 Task: Search one way flight ticket for 1 adult, 6 children, 1 infant in seat and 1 infant on lap in business from Deadhorse: Deadhorse Airport(prudhoe Bay Airport) to Greensboro: Piedmont Triad International Airport on 5-1-2023. Choice of flights is Westjet. Number of bags: 8 checked bags. Price is upto 85000. Outbound departure time preference is 12:30. Return departure time preference is 16:45.
Action: Mouse moved to (185, 155)
Screenshot: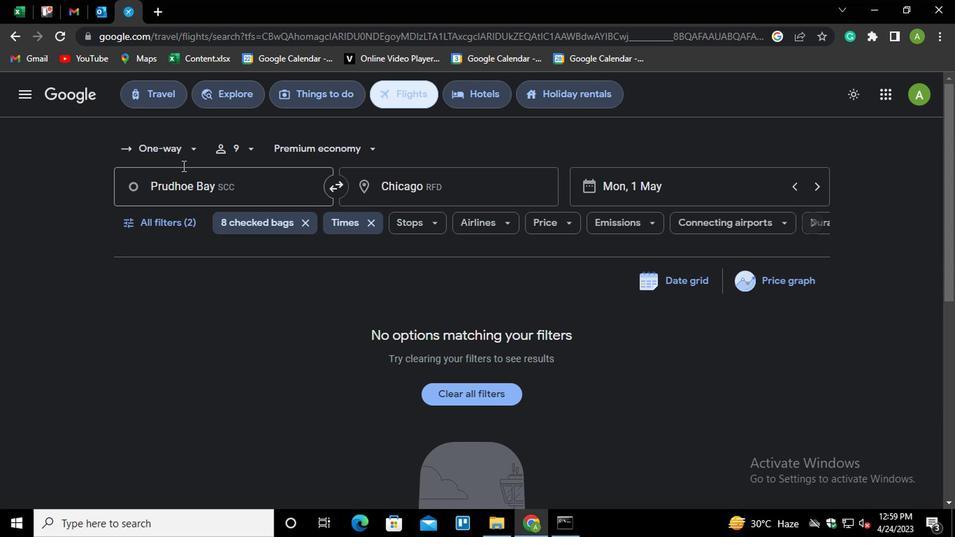 
Action: Mouse pressed left at (185, 155)
Screenshot: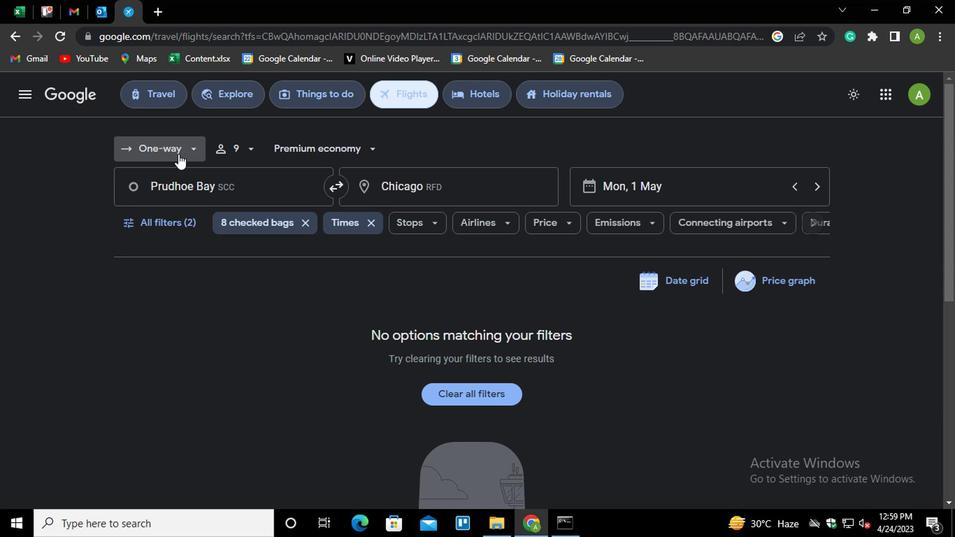 
Action: Mouse moved to (191, 209)
Screenshot: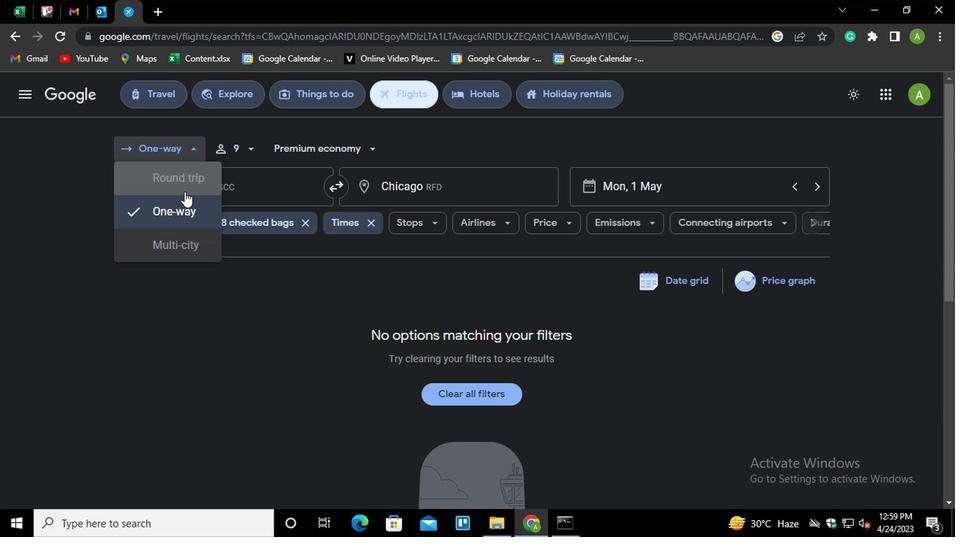 
Action: Mouse pressed left at (191, 209)
Screenshot: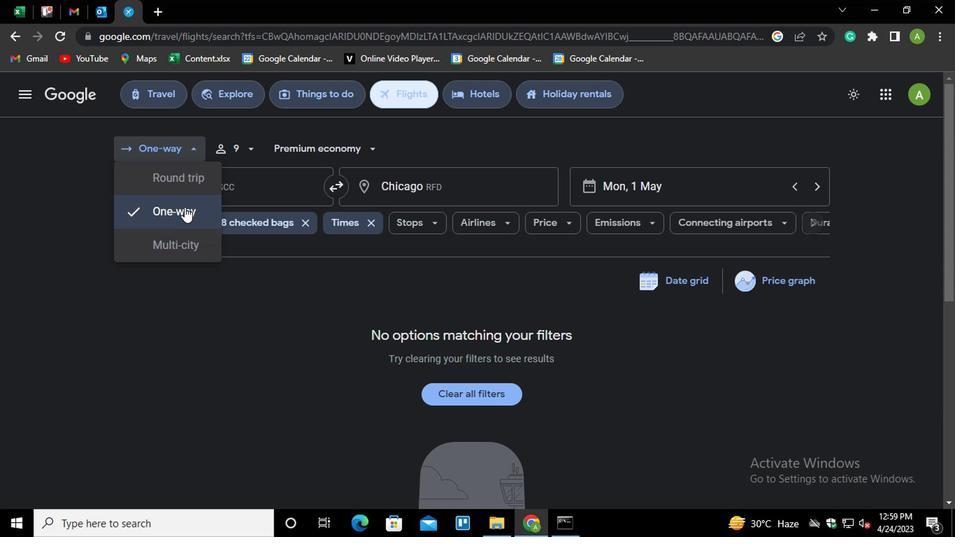 
Action: Mouse moved to (248, 146)
Screenshot: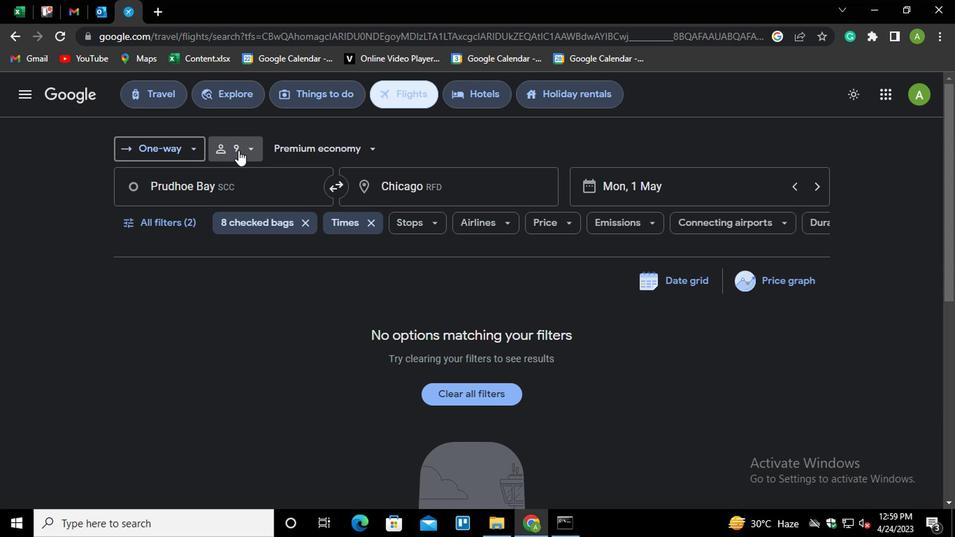 
Action: Mouse pressed left at (248, 146)
Screenshot: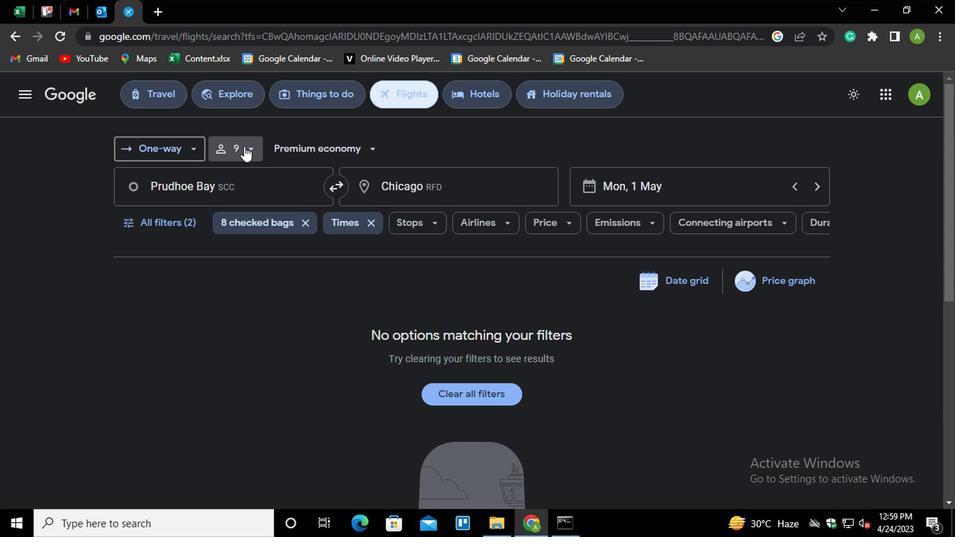 
Action: Mouse moved to (306, 185)
Screenshot: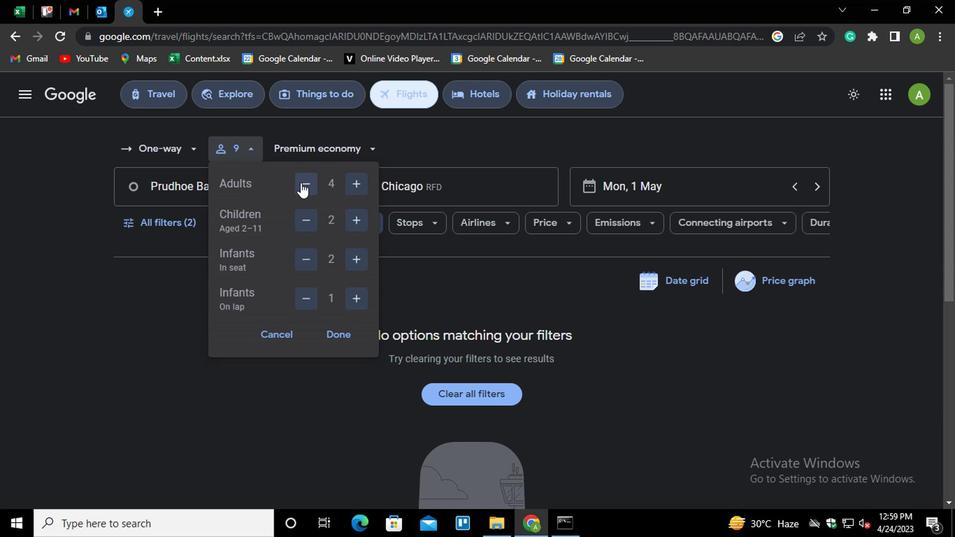 
Action: Mouse pressed left at (306, 185)
Screenshot: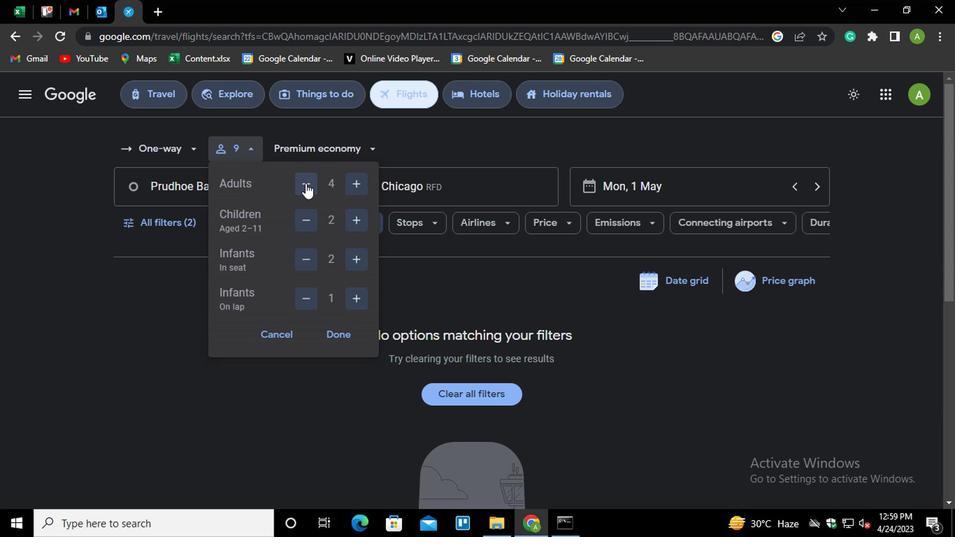 
Action: Mouse pressed left at (306, 185)
Screenshot: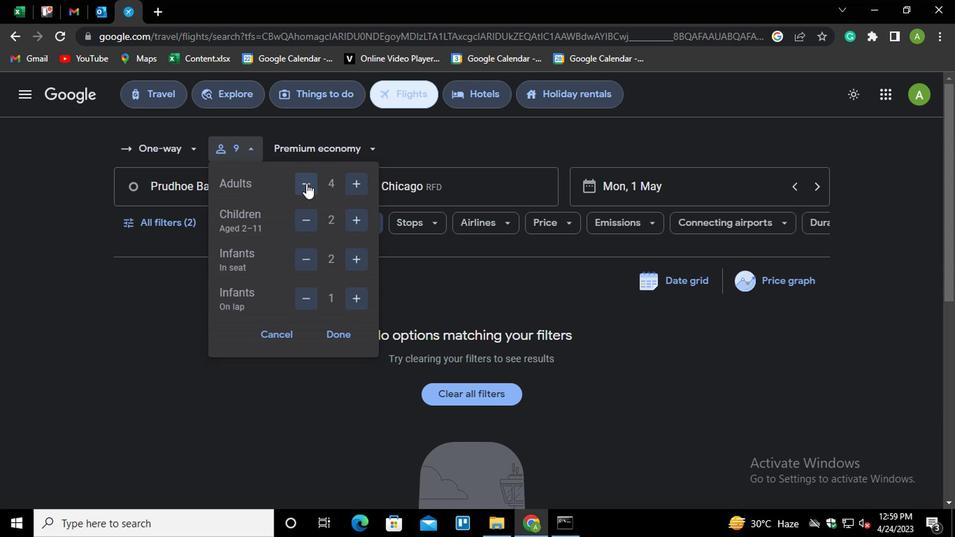 
Action: Mouse moved to (307, 185)
Screenshot: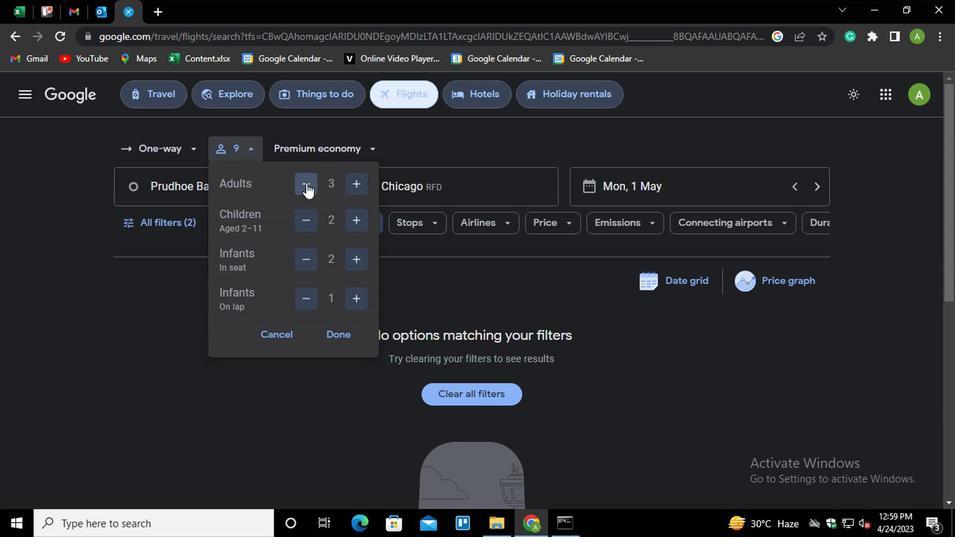 
Action: Mouse pressed left at (307, 185)
Screenshot: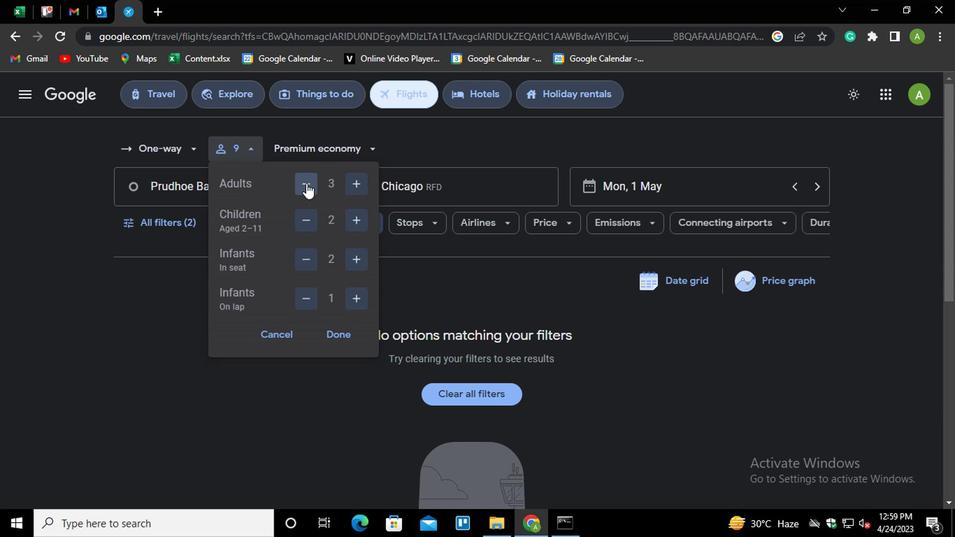 
Action: Mouse moved to (350, 220)
Screenshot: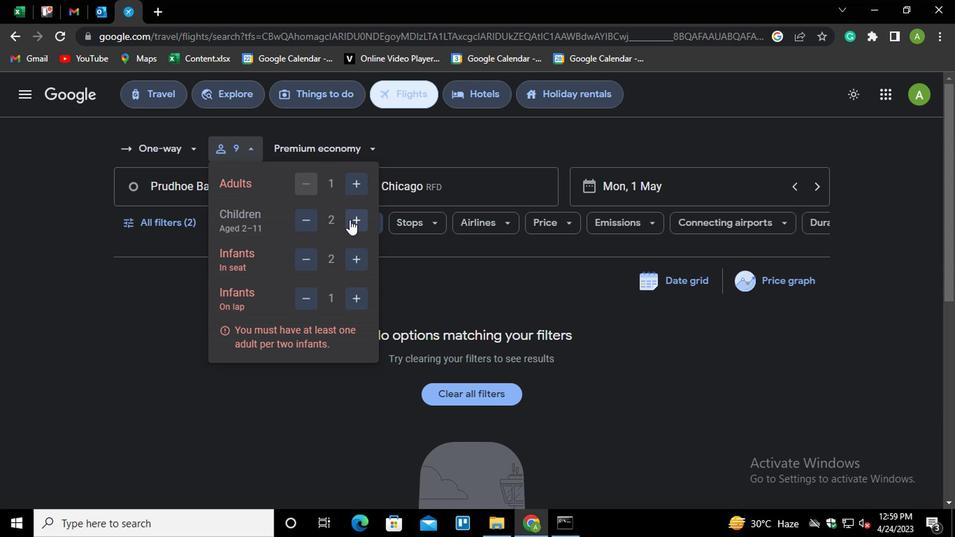 
Action: Mouse pressed left at (350, 220)
Screenshot: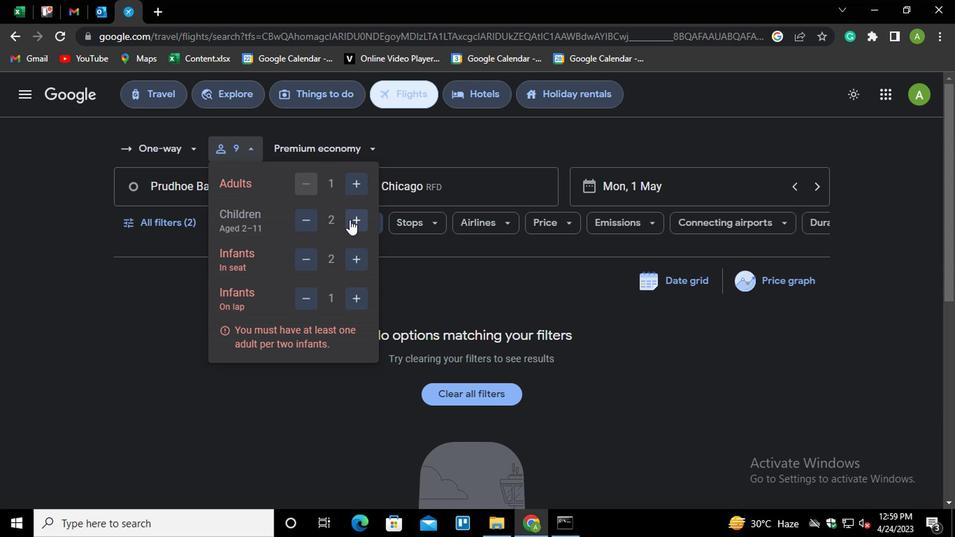 
Action: Mouse pressed left at (350, 220)
Screenshot: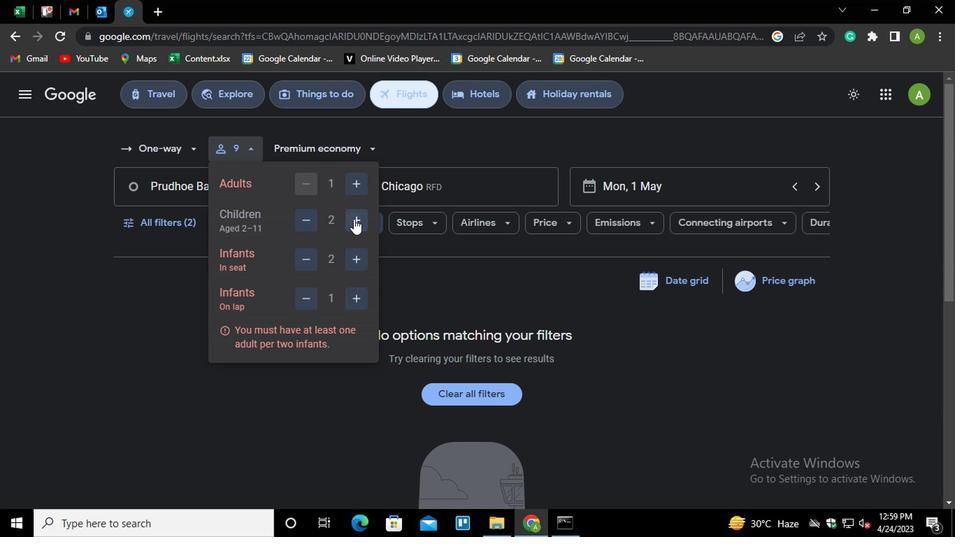 
Action: Mouse pressed left at (350, 220)
Screenshot: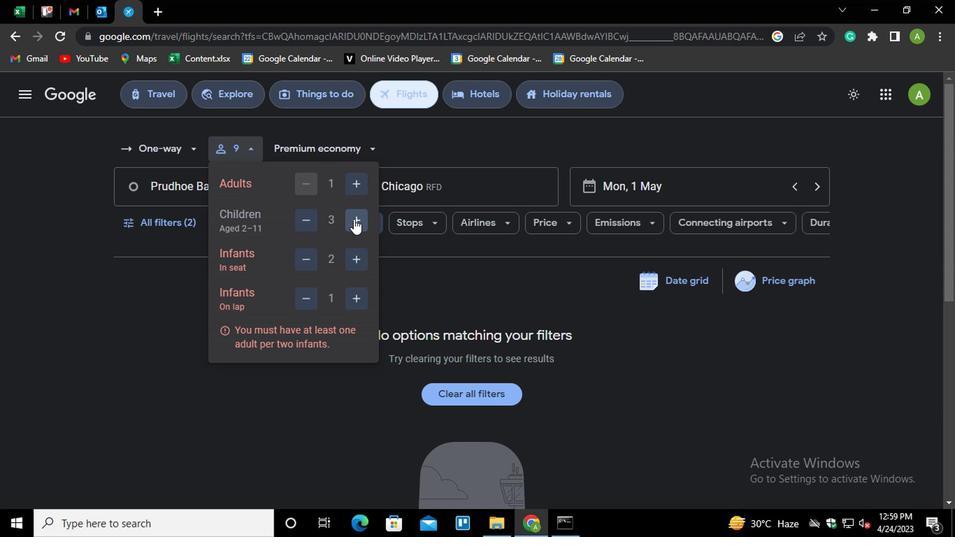 
Action: Mouse pressed left at (350, 220)
Screenshot: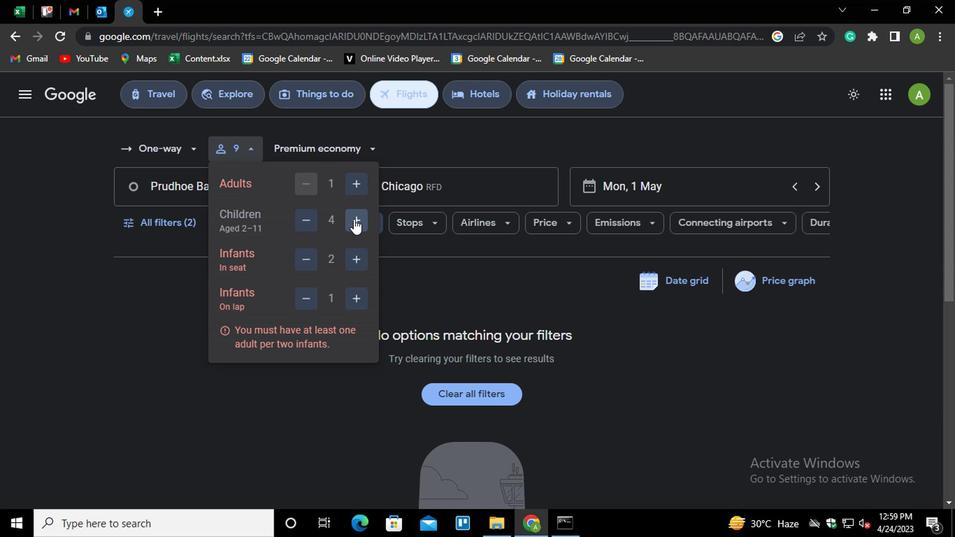 
Action: Mouse moved to (304, 265)
Screenshot: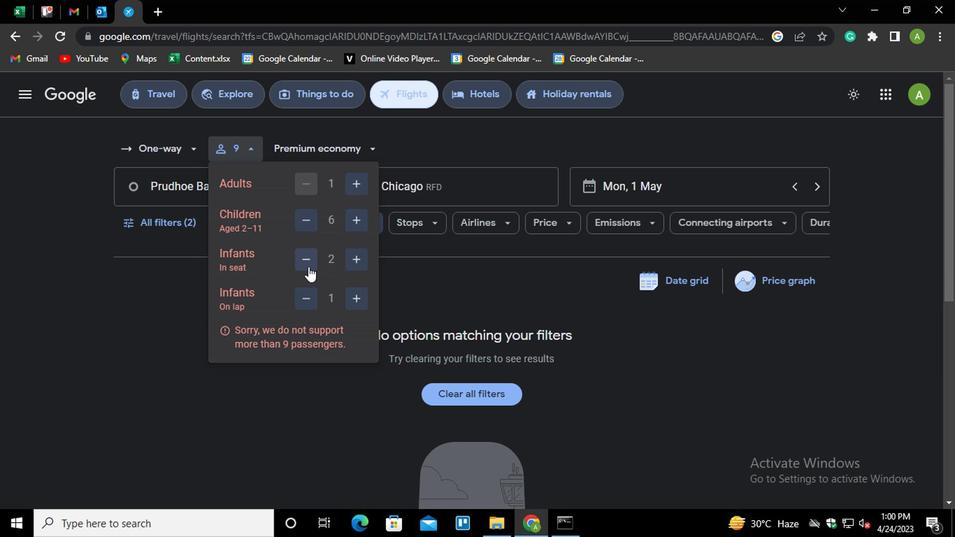 
Action: Mouse pressed left at (304, 265)
Screenshot: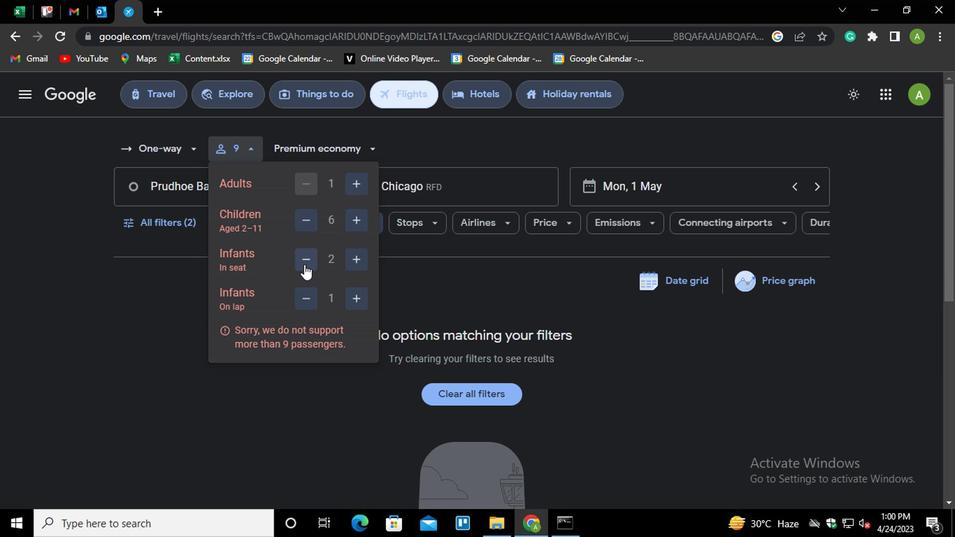 
Action: Mouse moved to (343, 340)
Screenshot: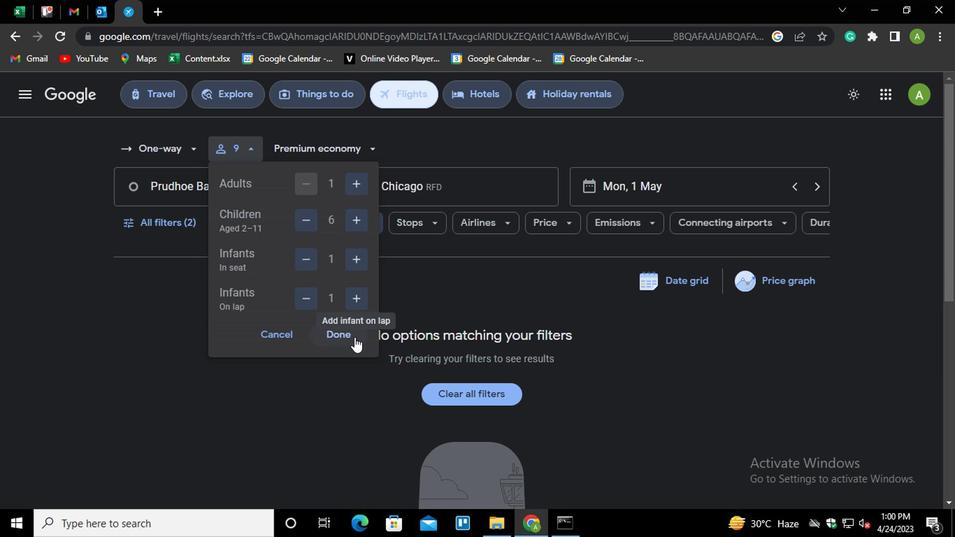 
Action: Mouse pressed left at (343, 340)
Screenshot: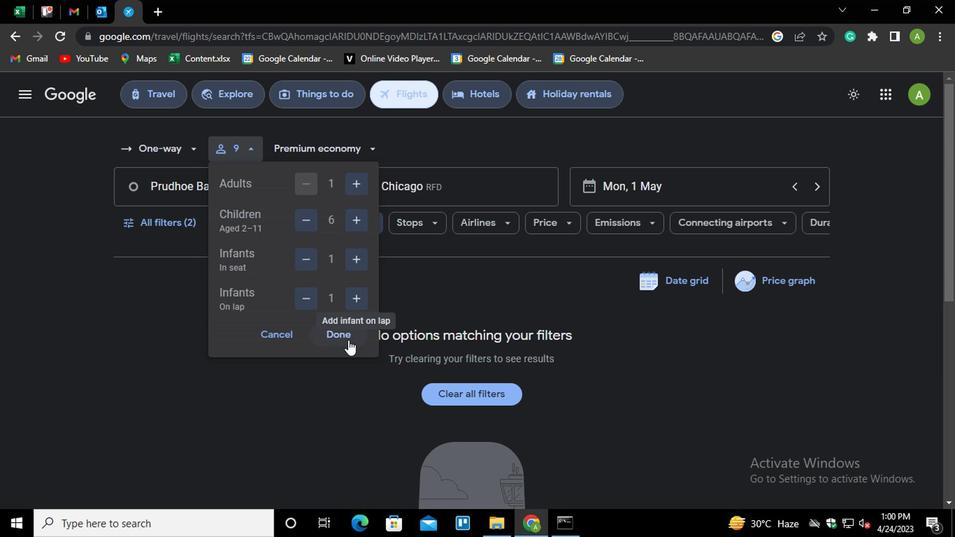 
Action: Mouse moved to (332, 149)
Screenshot: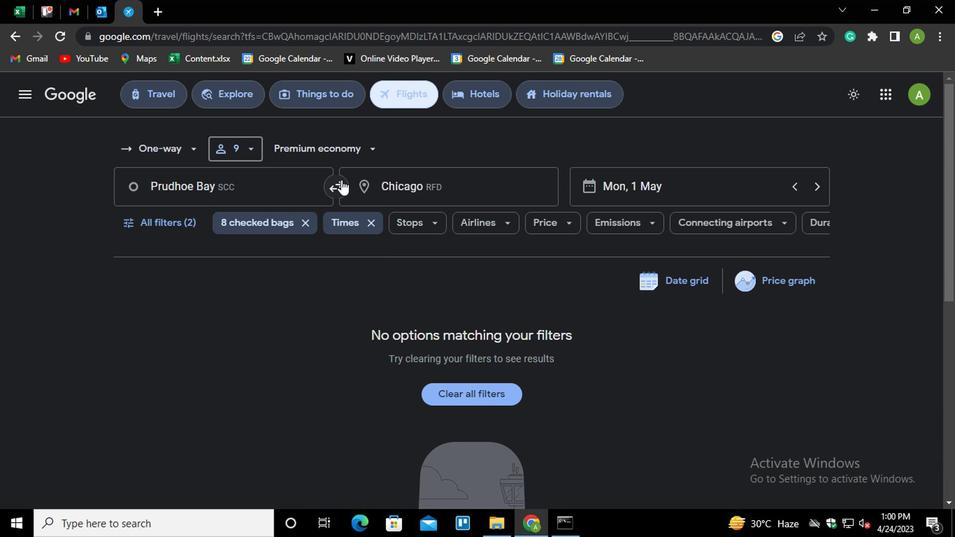 
Action: Mouse pressed left at (332, 149)
Screenshot: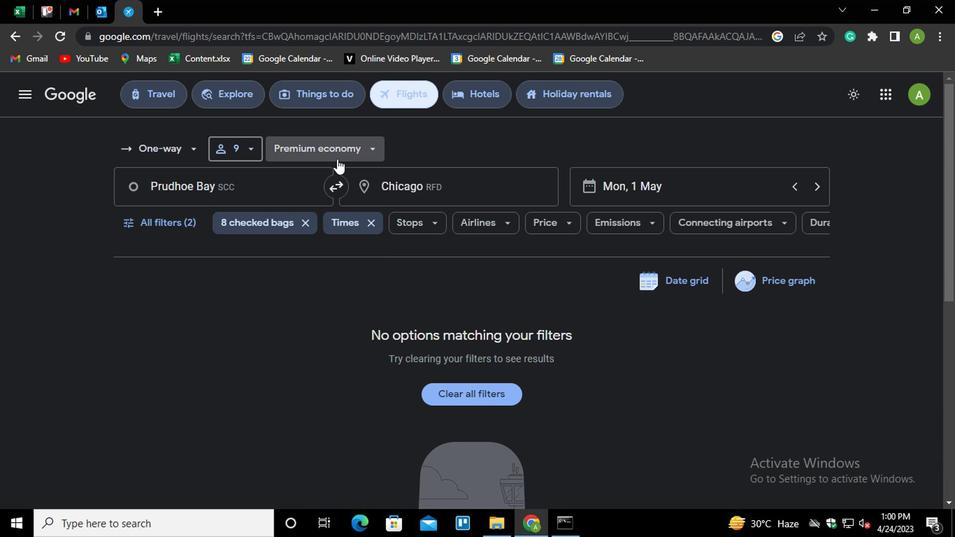 
Action: Mouse moved to (337, 181)
Screenshot: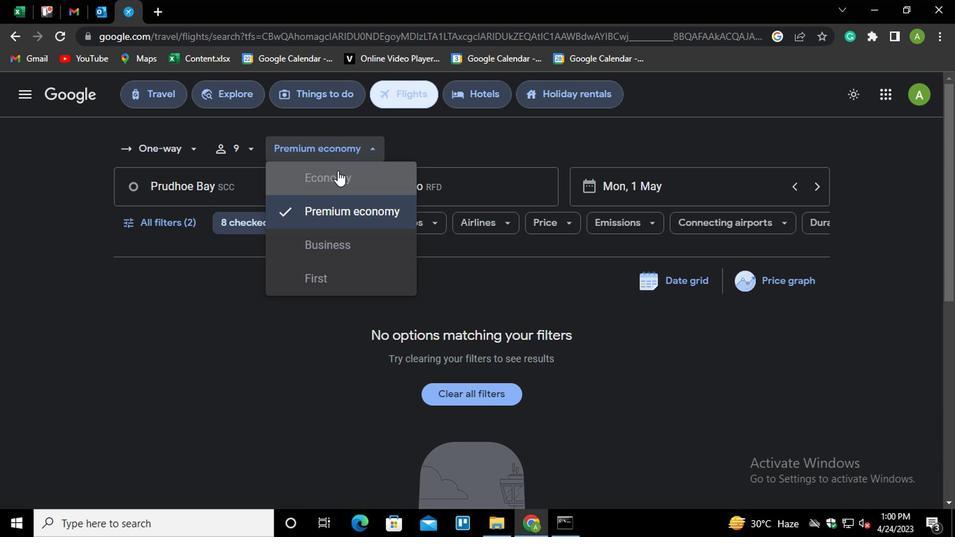 
Action: Mouse pressed left at (337, 181)
Screenshot: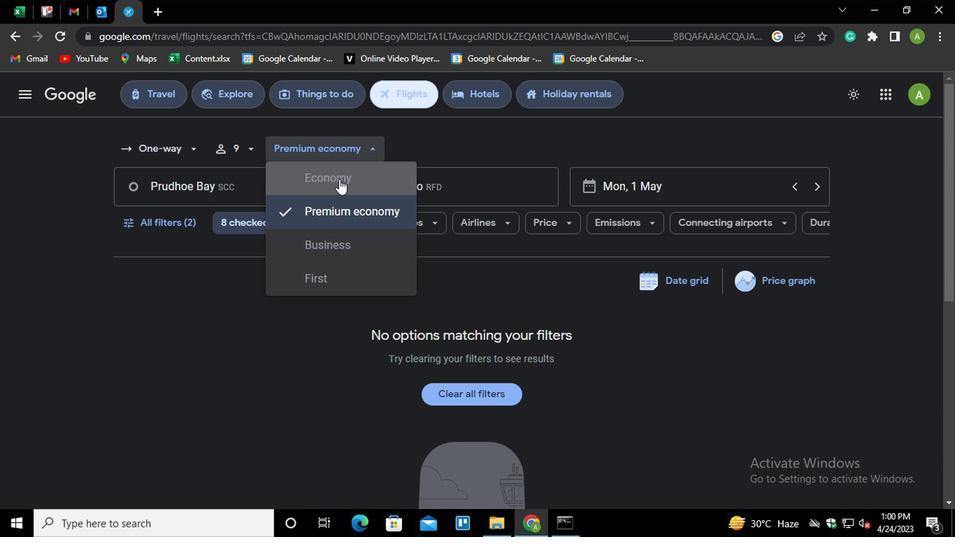
Action: Mouse moved to (329, 149)
Screenshot: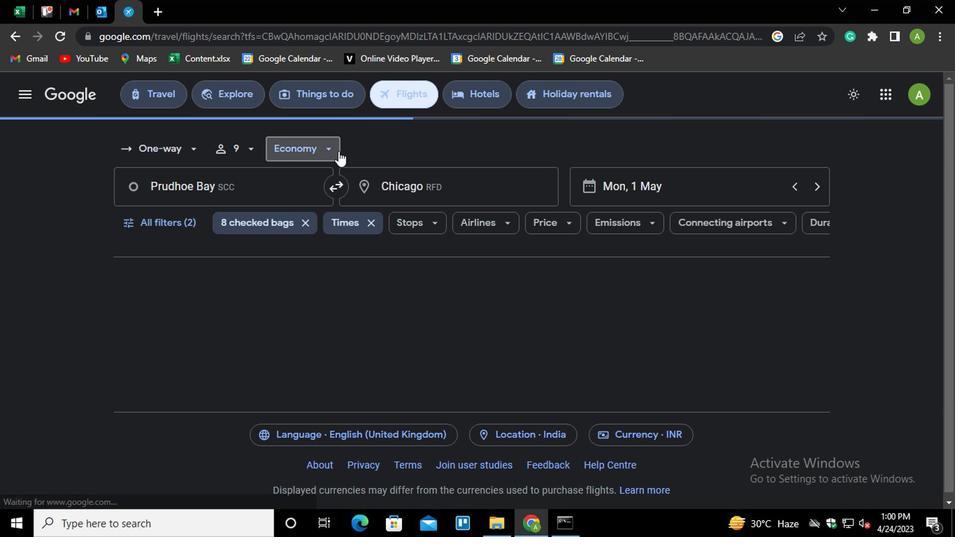 
Action: Mouse pressed left at (329, 149)
Screenshot: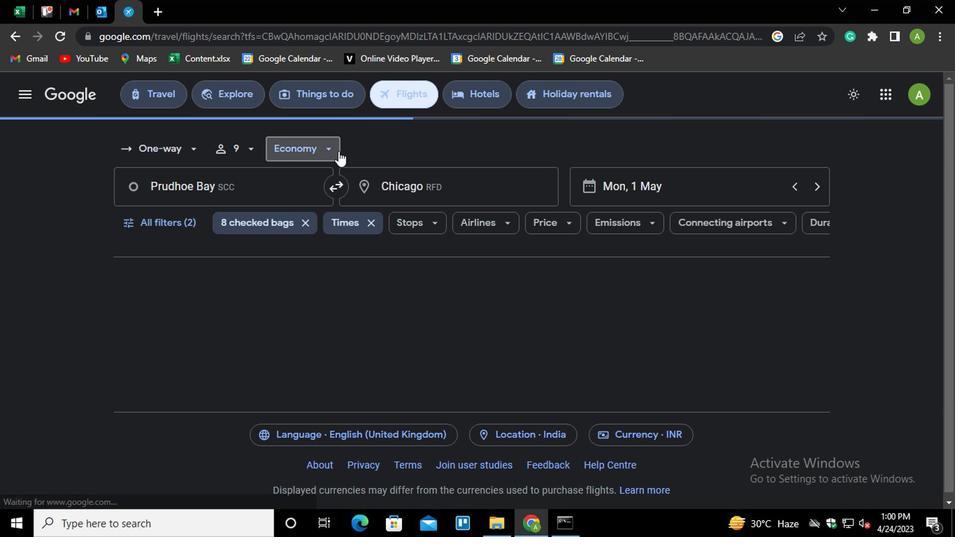 
Action: Mouse moved to (332, 241)
Screenshot: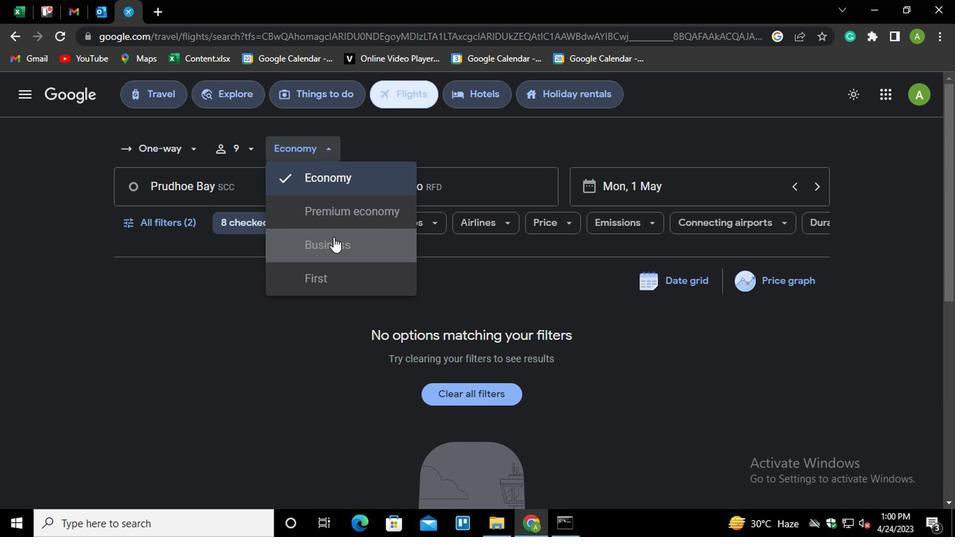 
Action: Mouse pressed left at (332, 241)
Screenshot: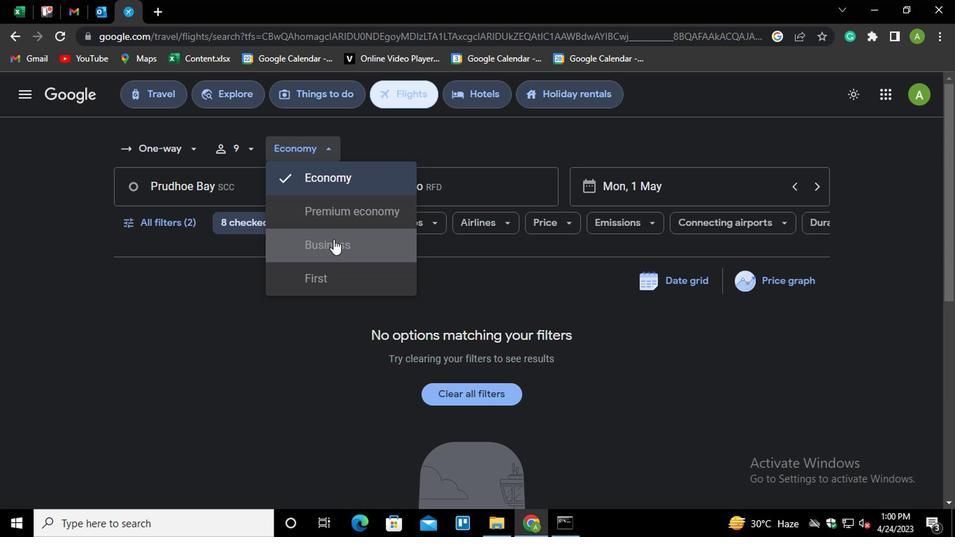 
Action: Mouse moved to (417, 195)
Screenshot: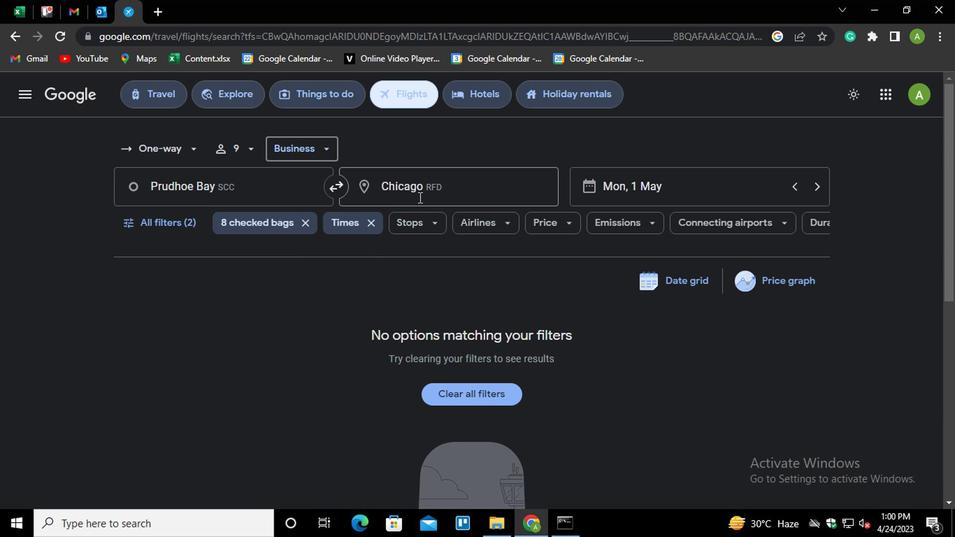 
Action: Mouse pressed left at (417, 195)
Screenshot: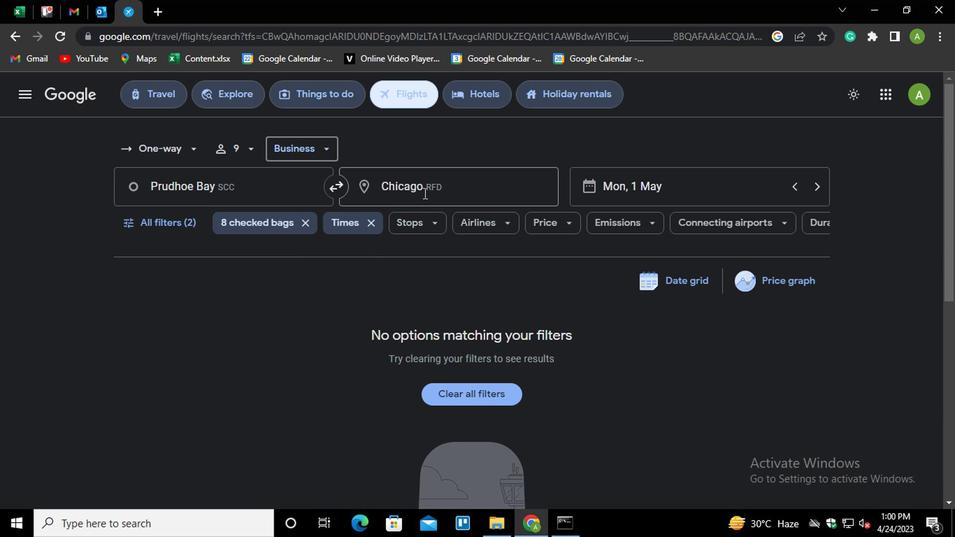 
Action: Key pressed <Key.shift>GREENS<Key.down><Key.down><Key.enter>
Screenshot: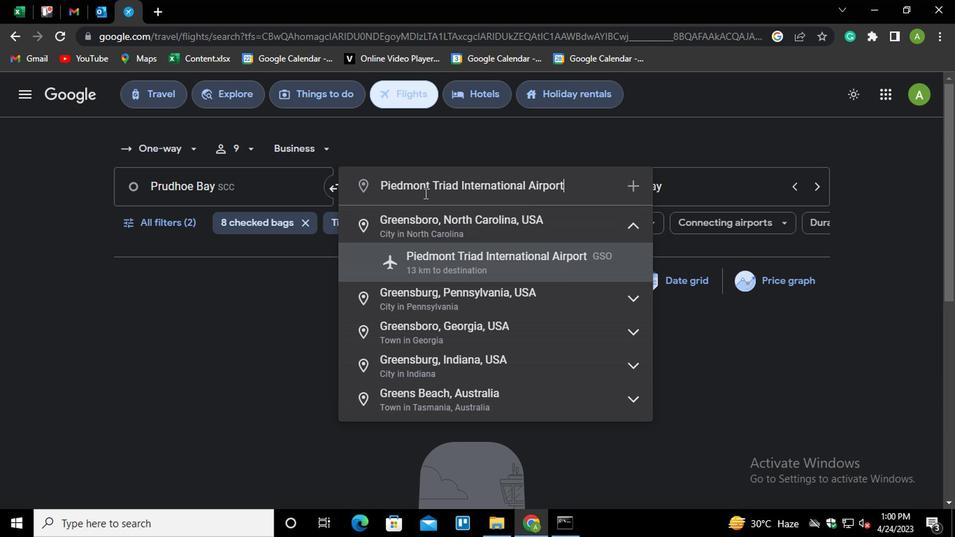 
Action: Mouse moved to (146, 226)
Screenshot: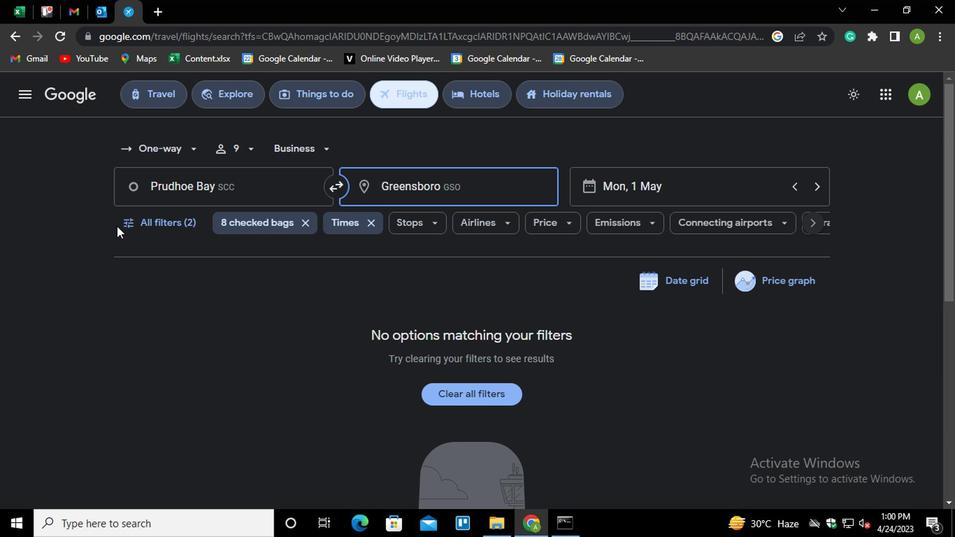 
Action: Mouse pressed left at (146, 226)
Screenshot: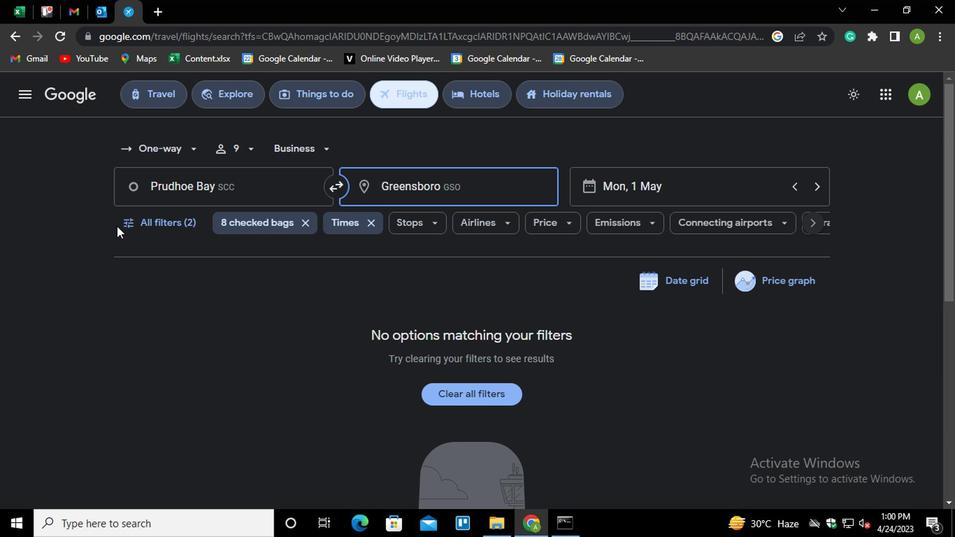 
Action: Mouse moved to (328, 494)
Screenshot: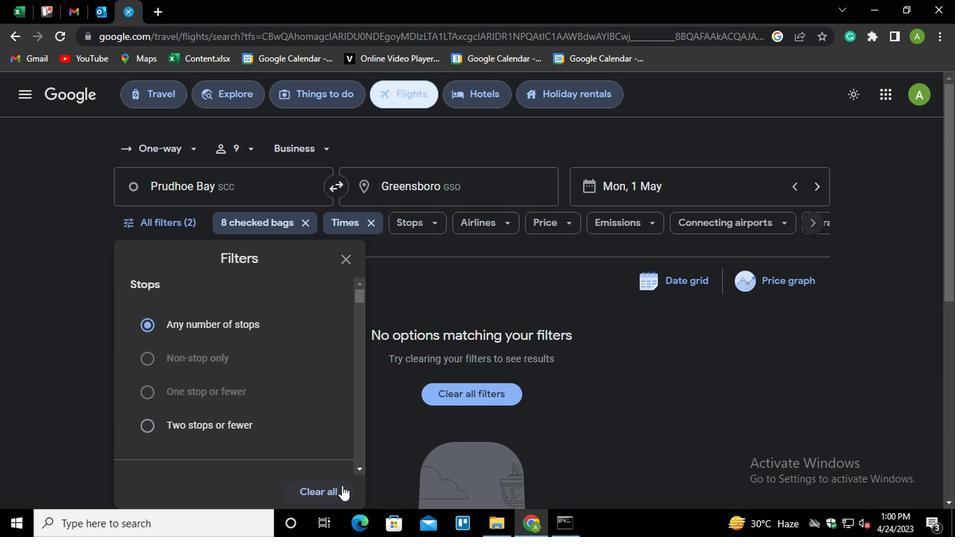 
Action: Mouse pressed left at (328, 494)
Screenshot: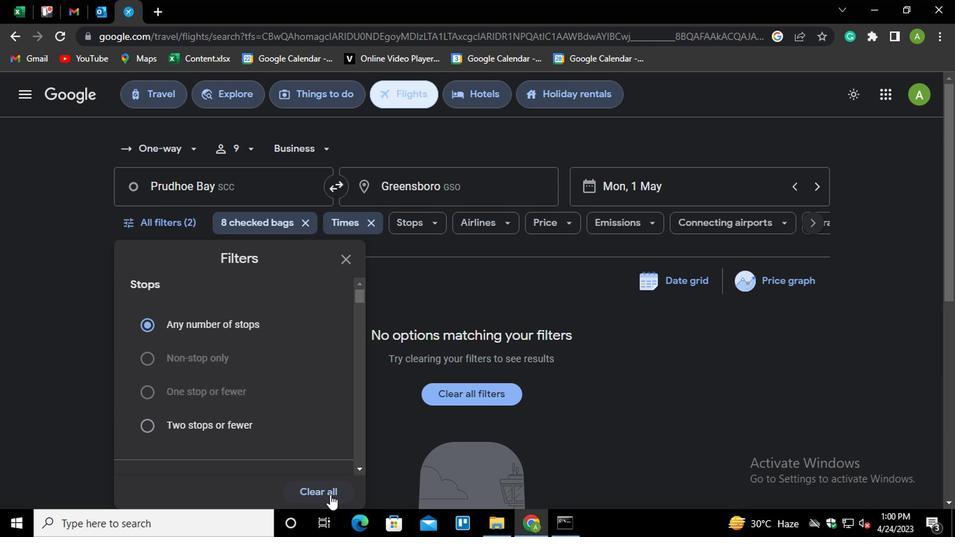 
Action: Mouse moved to (306, 401)
Screenshot: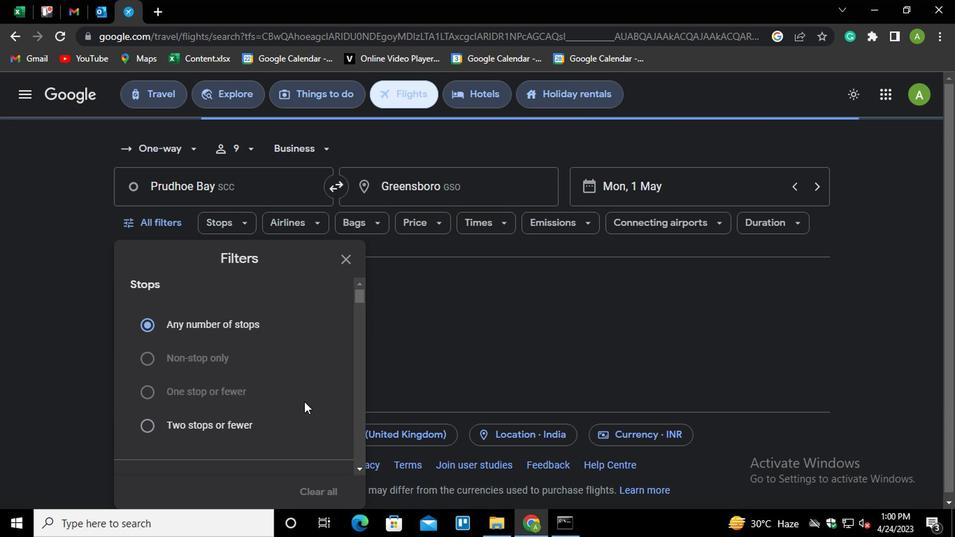 
Action: Mouse scrolled (306, 400) with delta (0, 0)
Screenshot: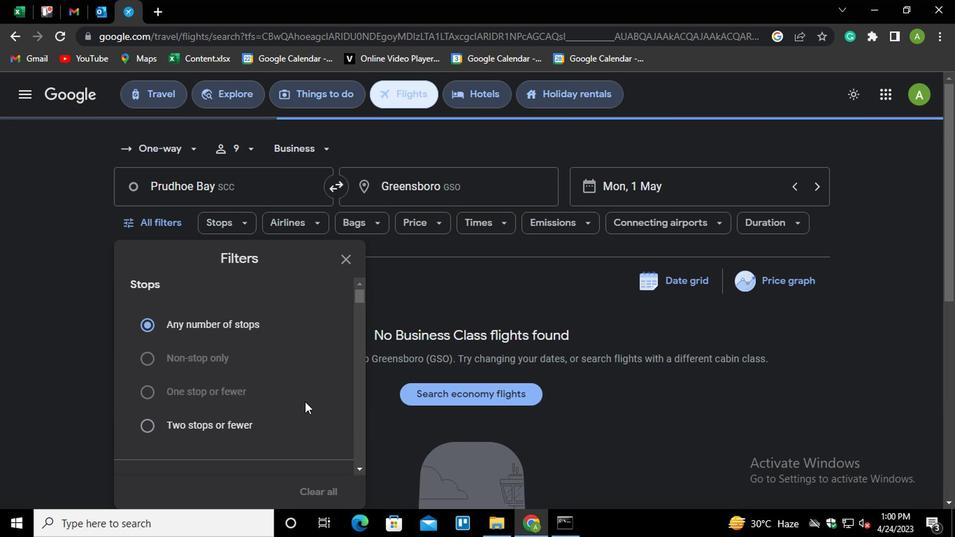 
Action: Mouse scrolled (306, 400) with delta (0, 0)
Screenshot: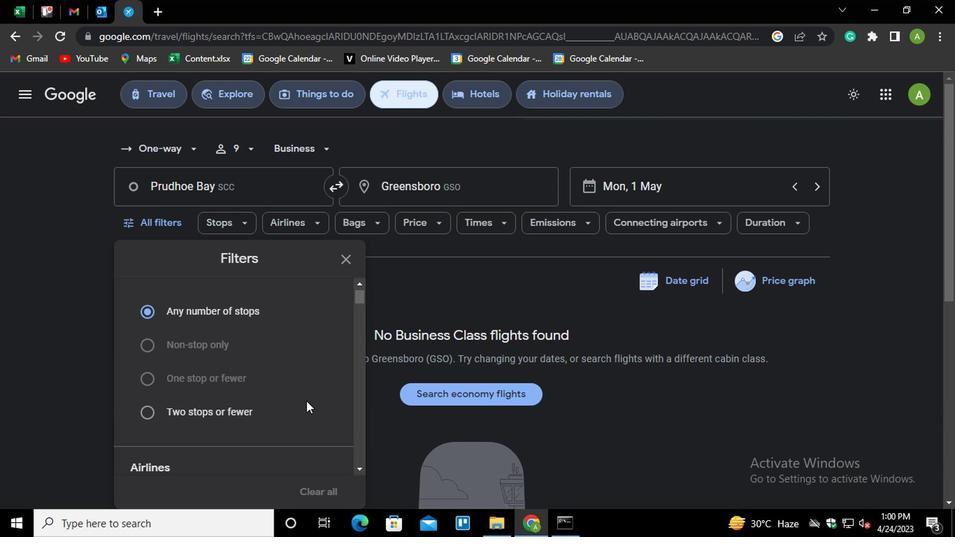 
Action: Mouse moved to (319, 380)
Screenshot: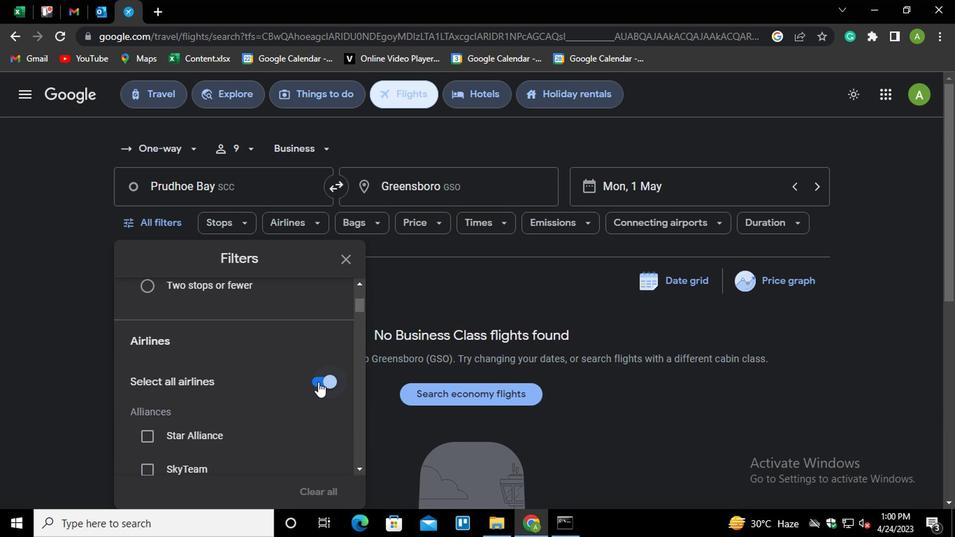 
Action: Mouse pressed left at (319, 380)
Screenshot: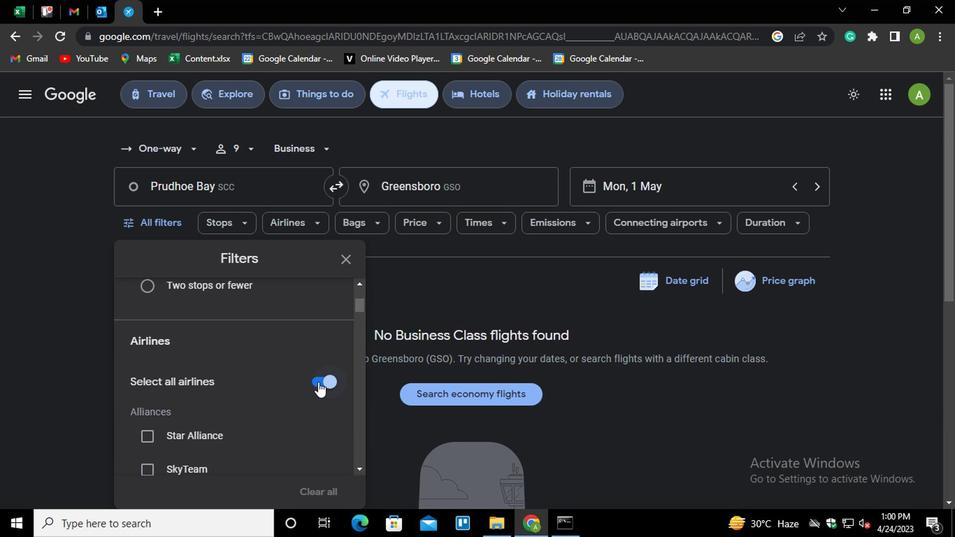 
Action: Mouse moved to (266, 401)
Screenshot: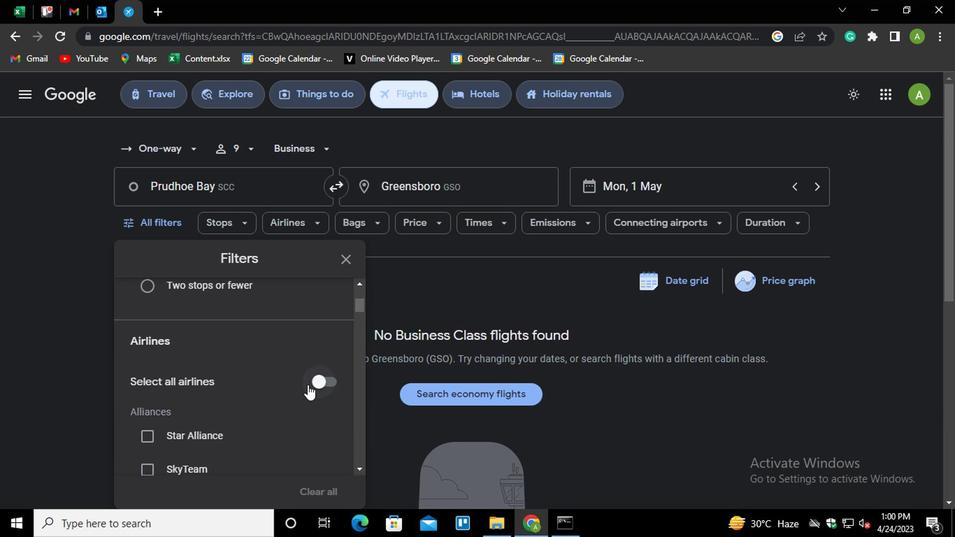 
Action: Mouse scrolled (266, 400) with delta (0, 0)
Screenshot: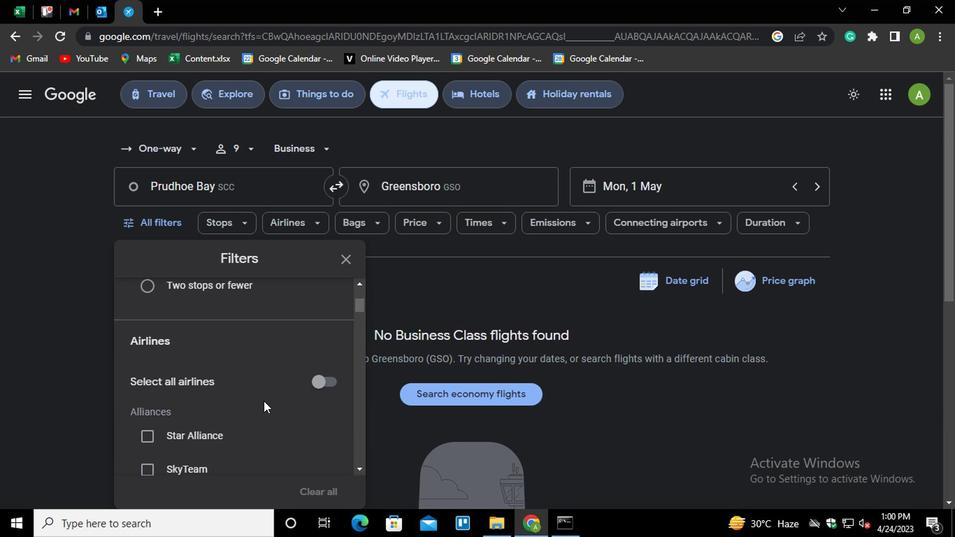 
Action: Mouse scrolled (266, 400) with delta (0, 0)
Screenshot: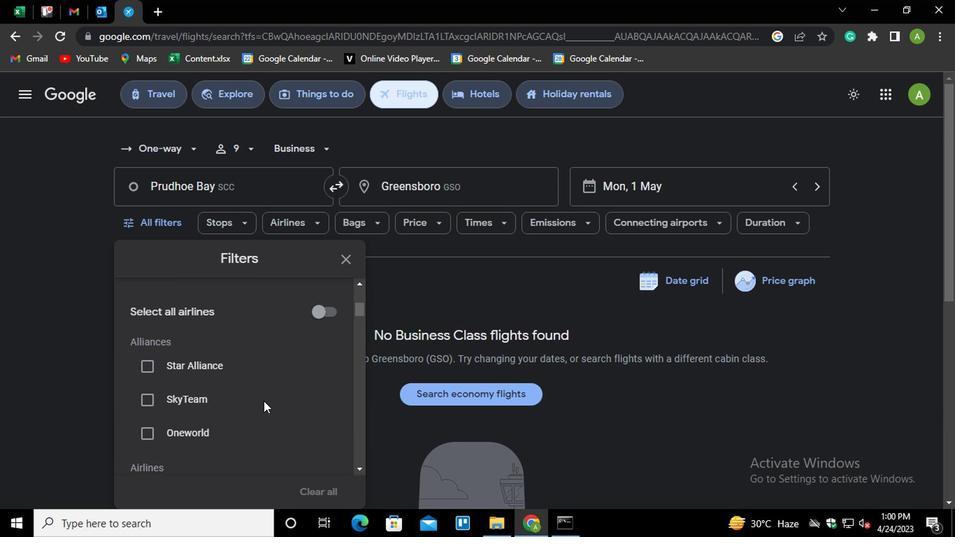 
Action: Mouse scrolled (266, 400) with delta (0, 0)
Screenshot: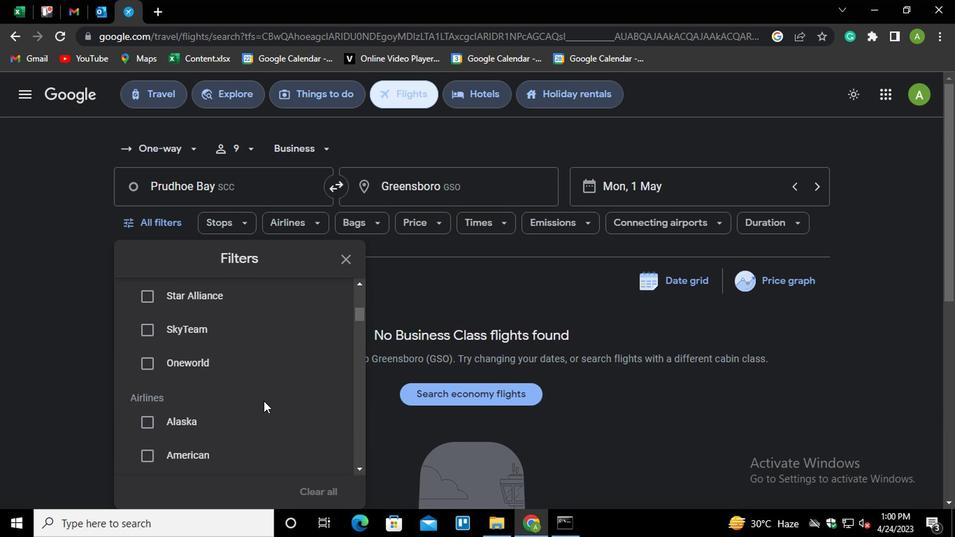 
Action: Mouse scrolled (266, 400) with delta (0, 0)
Screenshot: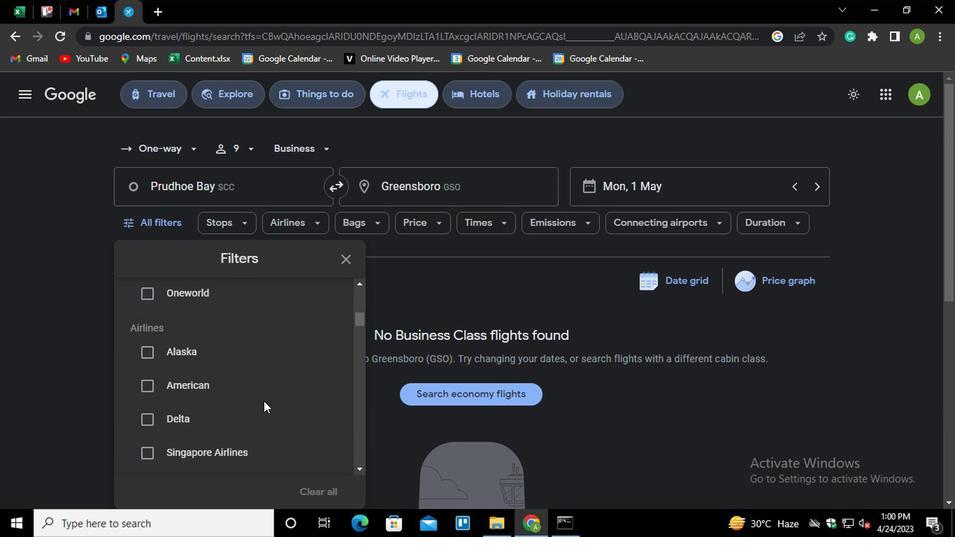 
Action: Mouse scrolled (266, 400) with delta (0, 0)
Screenshot: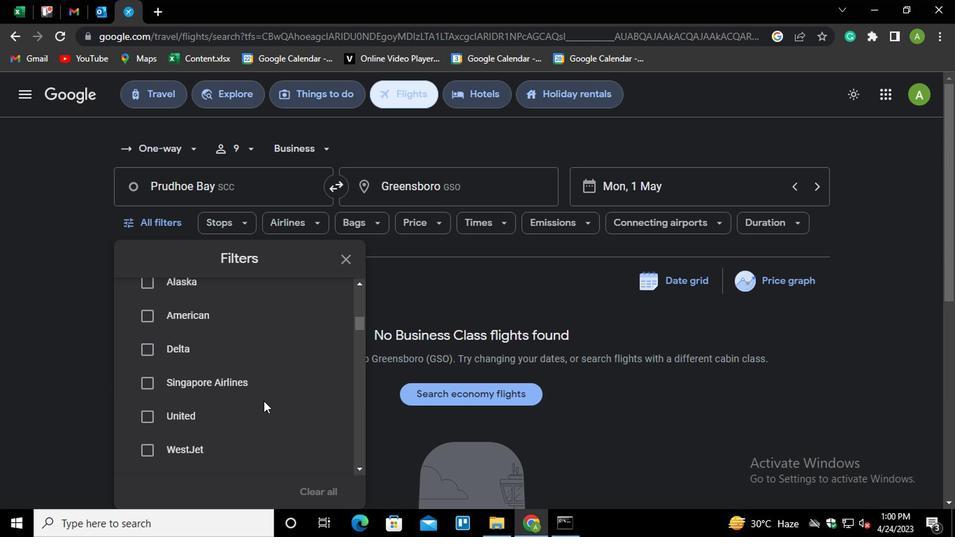 
Action: Mouse moved to (304, 376)
Screenshot: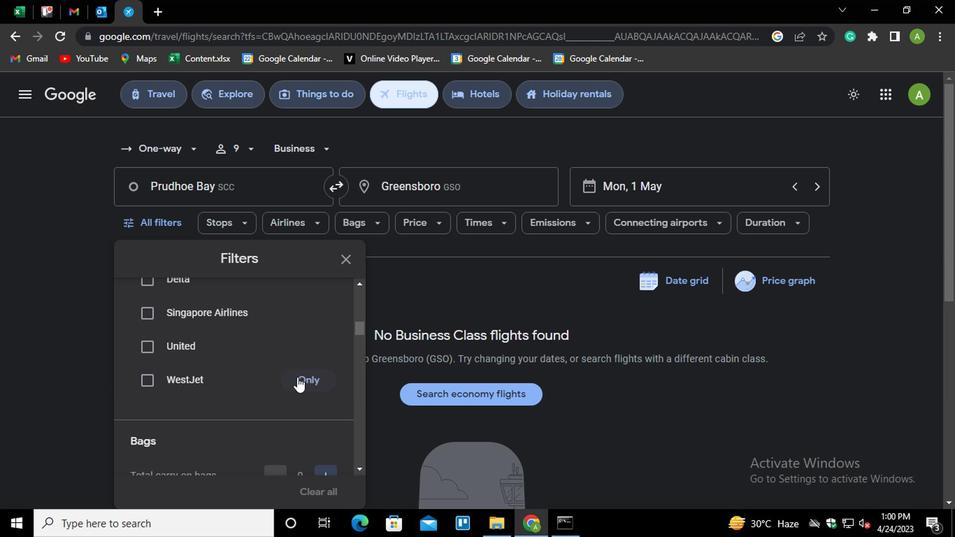 
Action: Mouse pressed left at (304, 376)
Screenshot: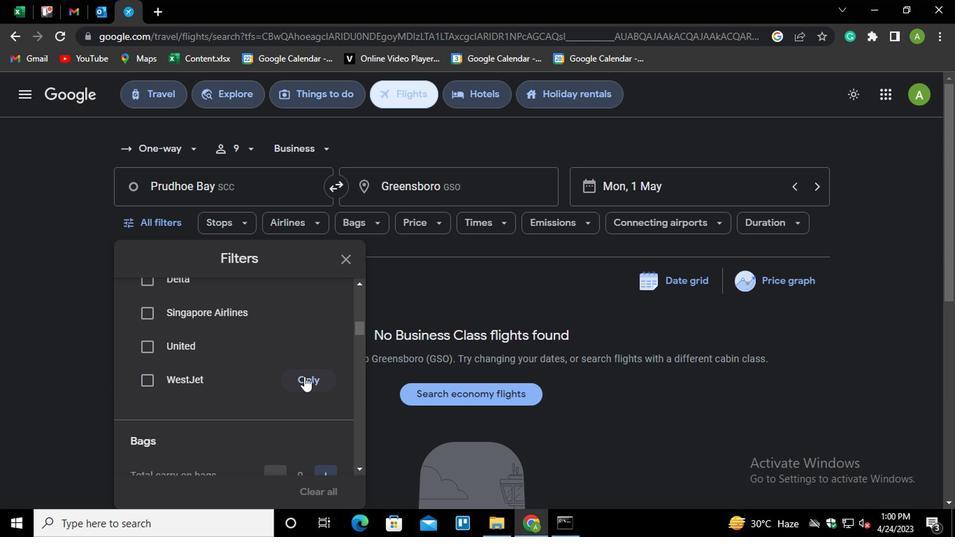 
Action: Mouse moved to (277, 394)
Screenshot: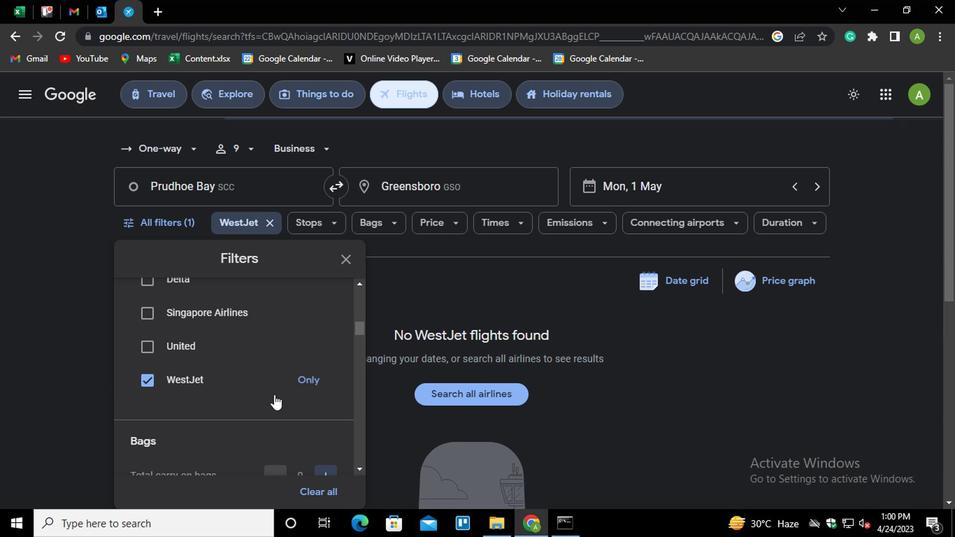 
Action: Mouse scrolled (277, 394) with delta (0, 0)
Screenshot: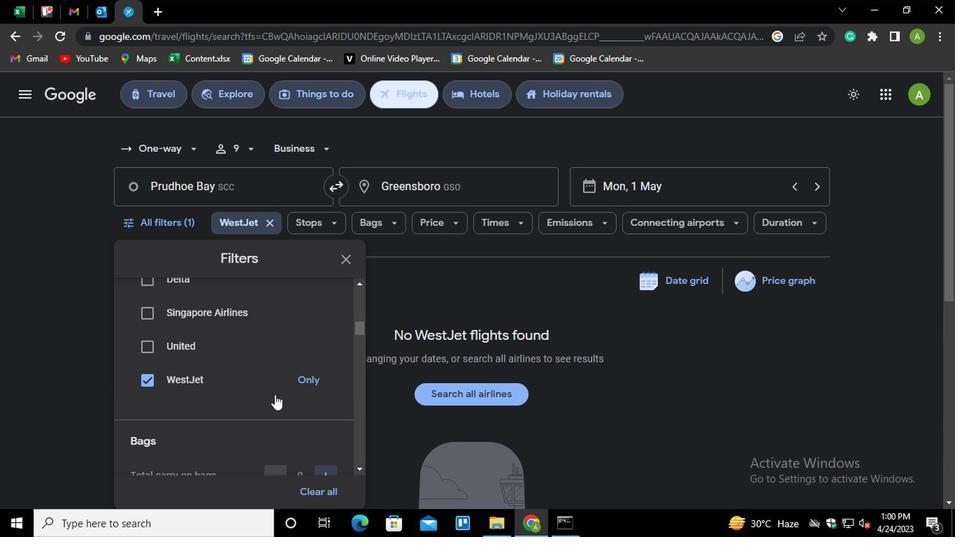 
Action: Mouse scrolled (277, 394) with delta (0, 0)
Screenshot: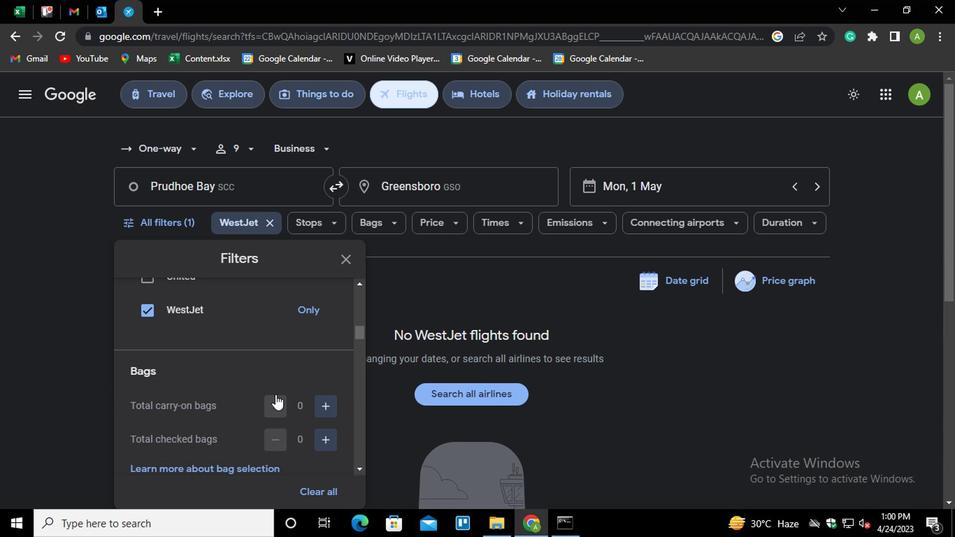 
Action: Mouse moved to (321, 370)
Screenshot: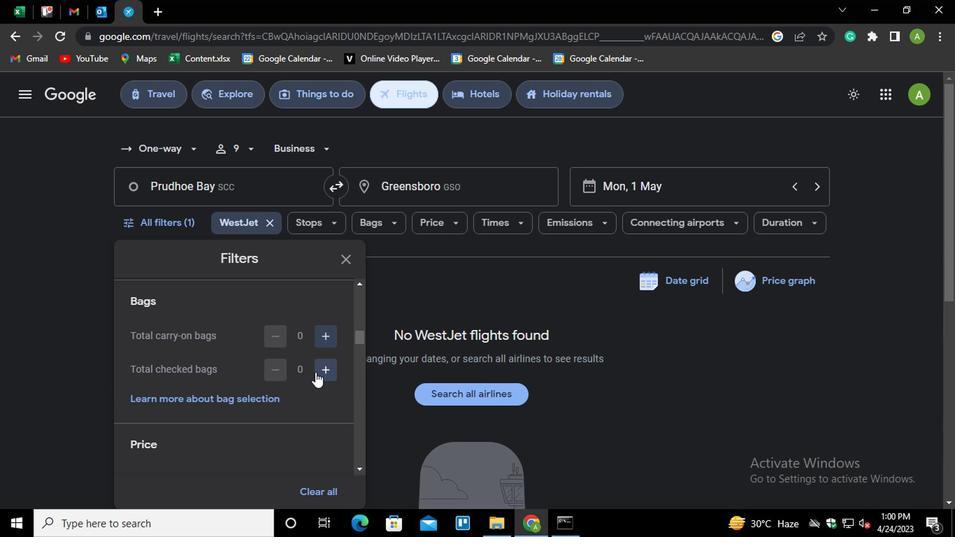 
Action: Mouse pressed left at (321, 370)
Screenshot: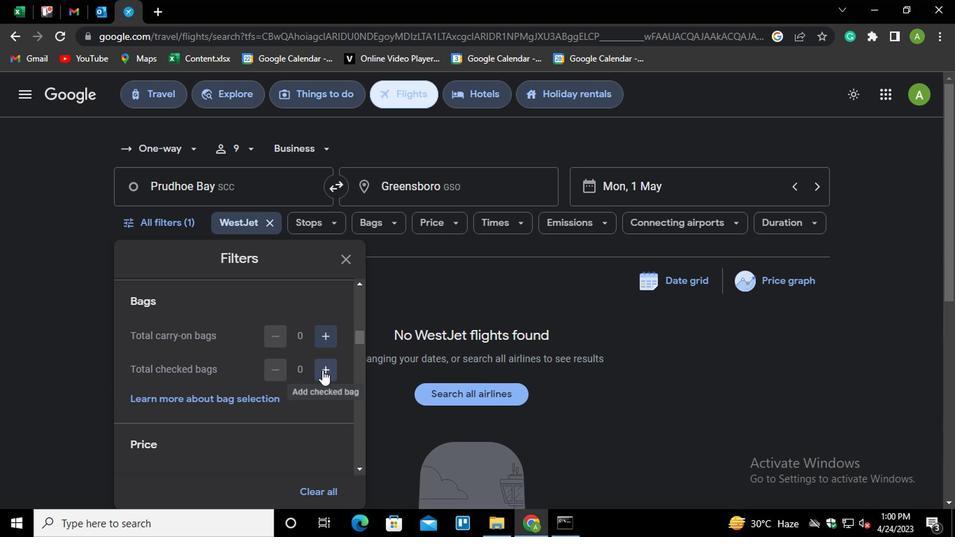 
Action: Mouse pressed left at (321, 370)
Screenshot: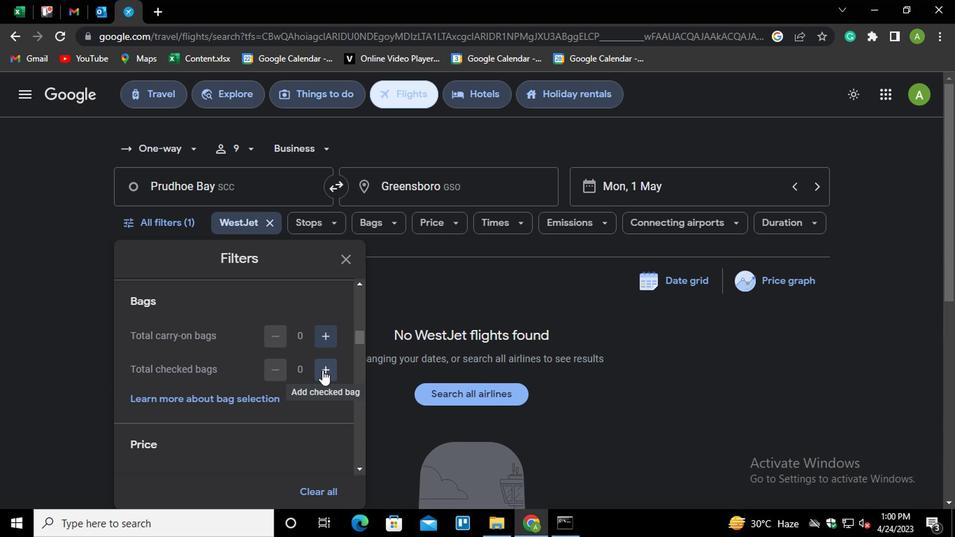 
Action: Mouse pressed left at (321, 370)
Screenshot: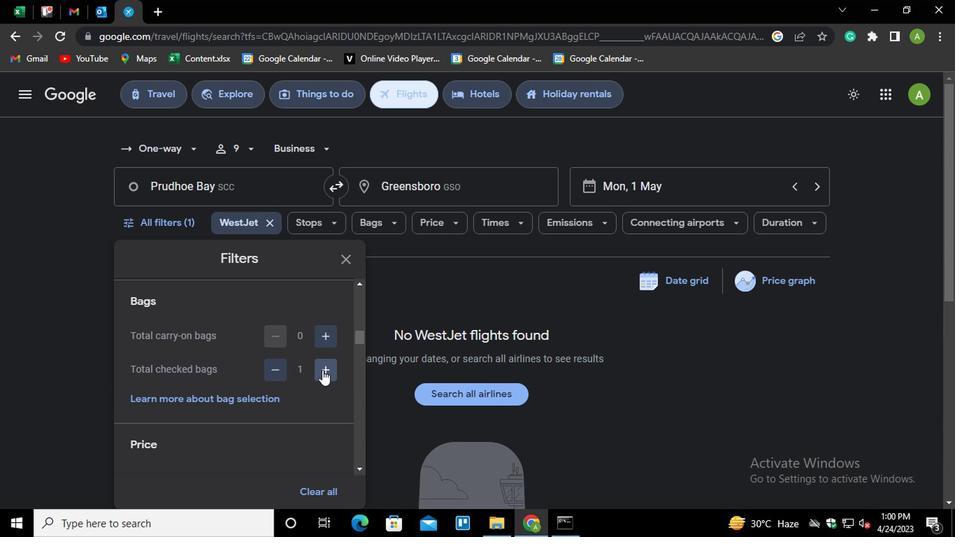 
Action: Mouse pressed left at (321, 370)
Screenshot: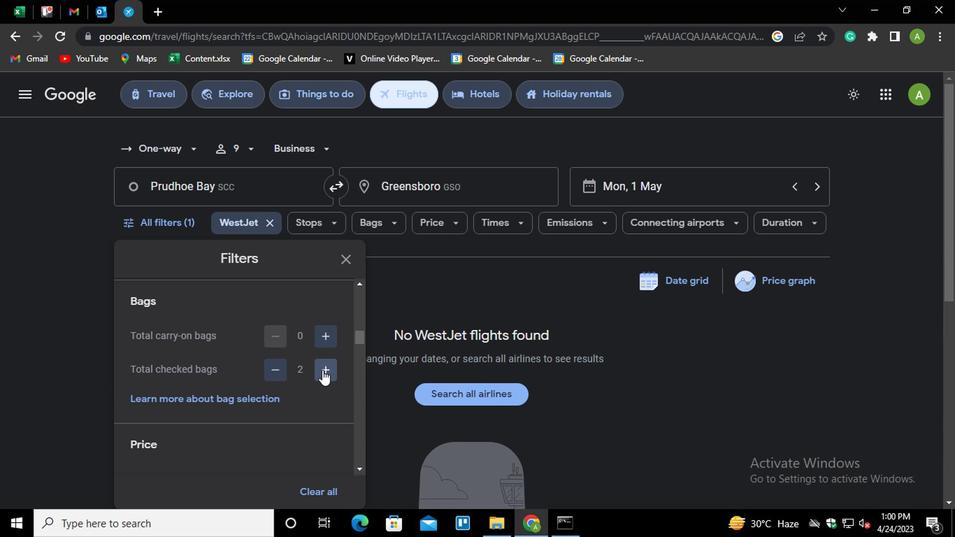 
Action: Mouse pressed left at (321, 370)
Screenshot: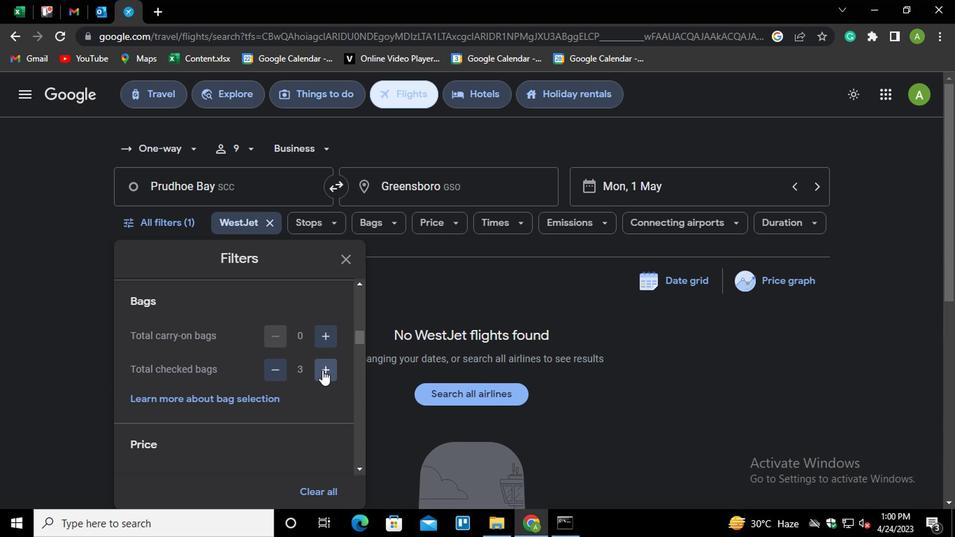 
Action: Mouse pressed left at (321, 370)
Screenshot: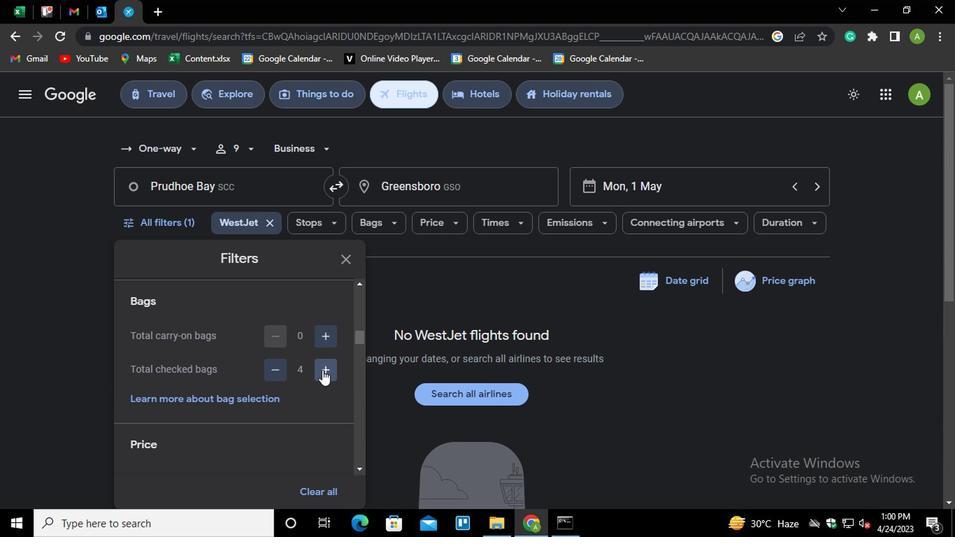 
Action: Mouse pressed left at (321, 370)
Screenshot: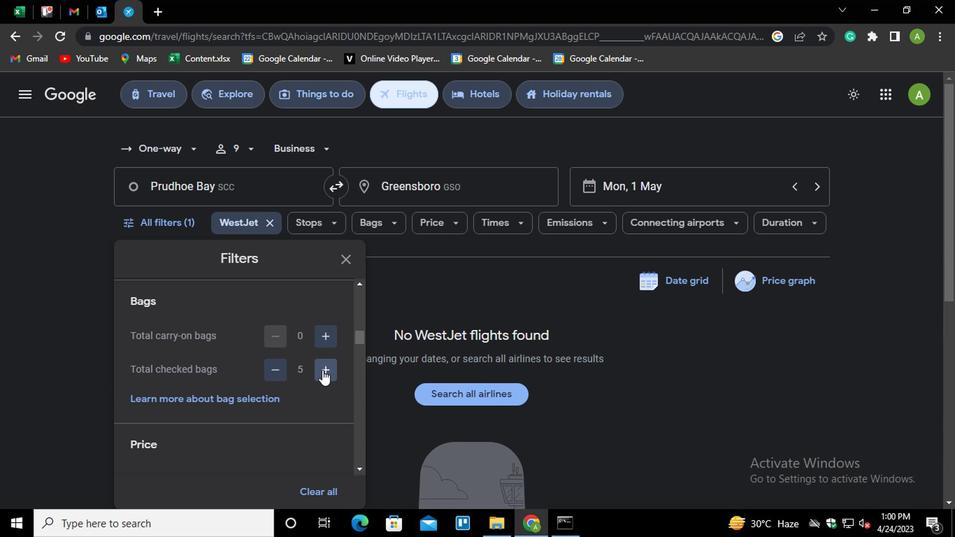 
Action: Mouse pressed left at (321, 370)
Screenshot: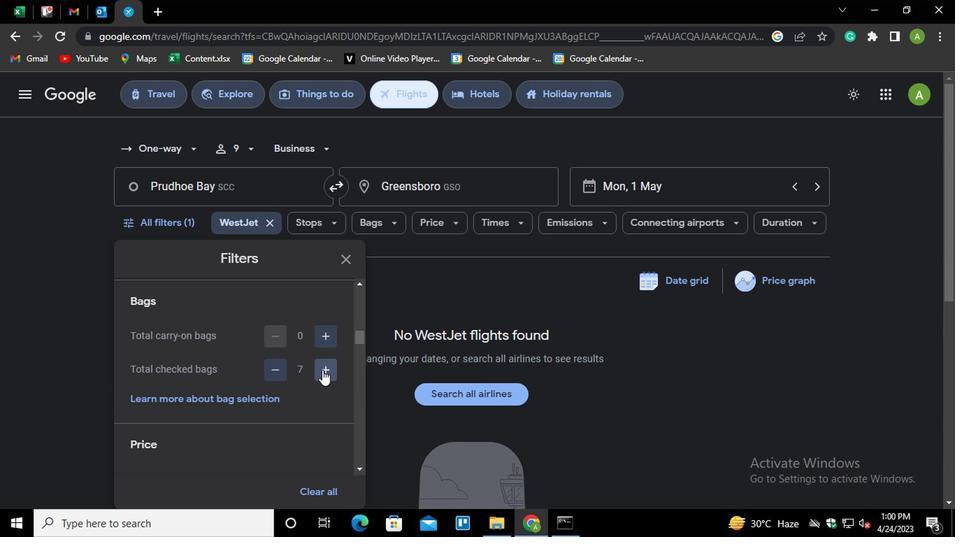 
Action: Mouse moved to (313, 390)
Screenshot: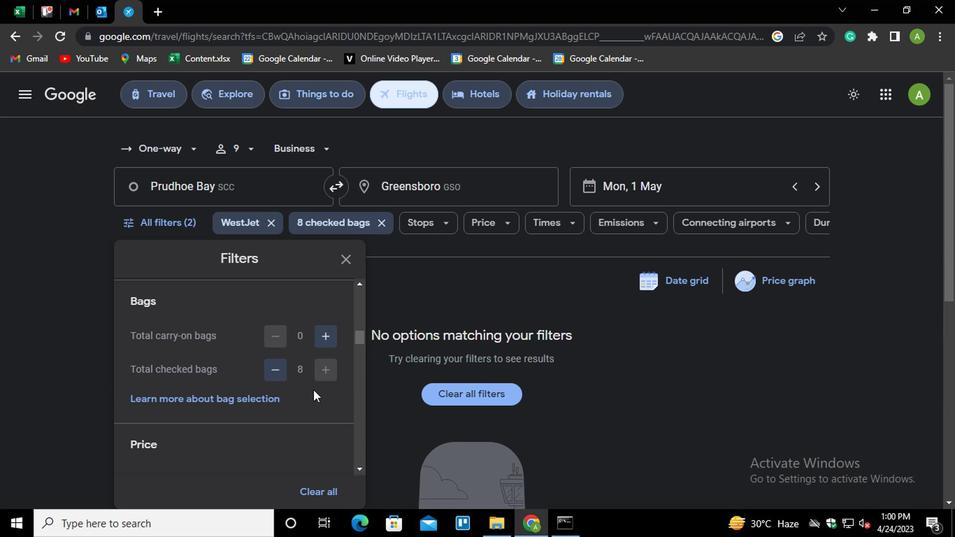 
Action: Mouse scrolled (313, 389) with delta (0, 0)
Screenshot: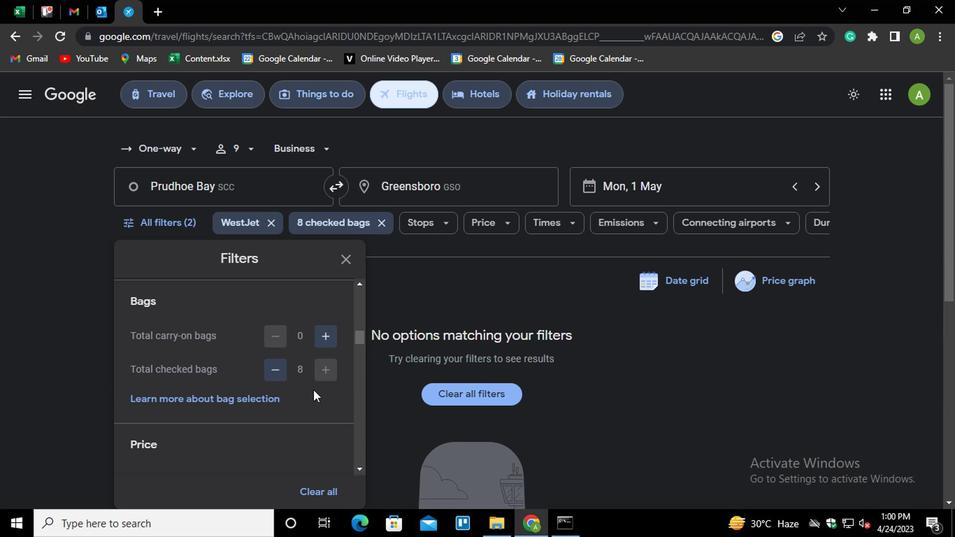 
Action: Mouse moved to (327, 439)
Screenshot: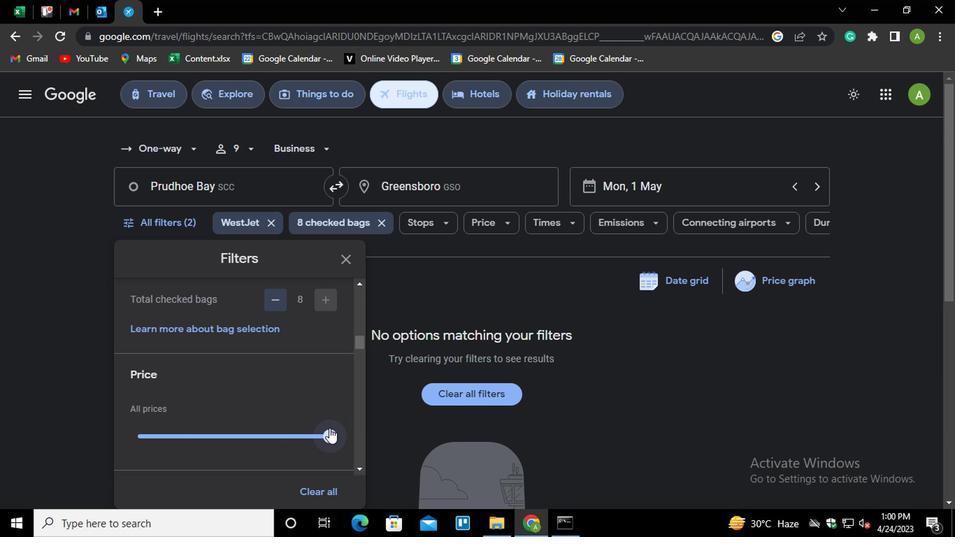 
Action: Mouse pressed left at (327, 439)
Screenshot: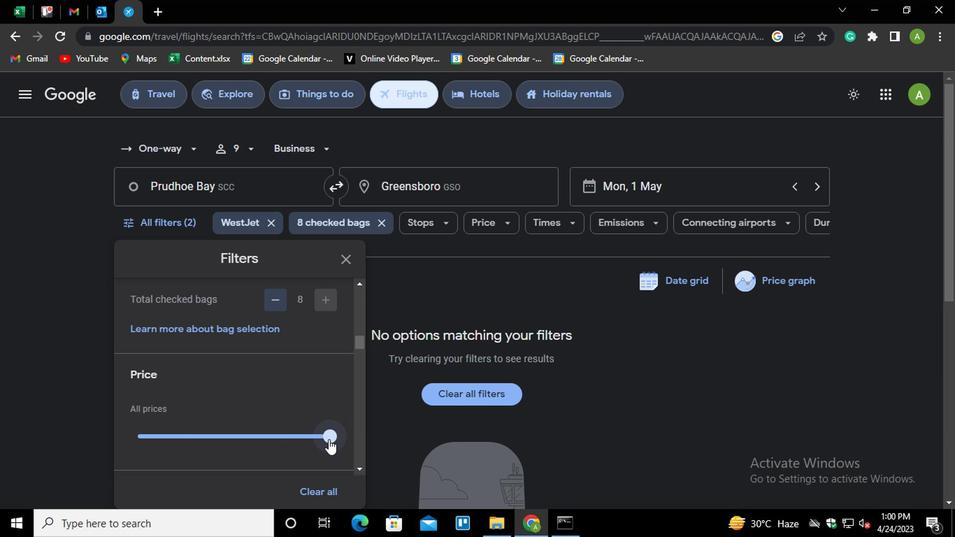 
Action: Mouse moved to (270, 409)
Screenshot: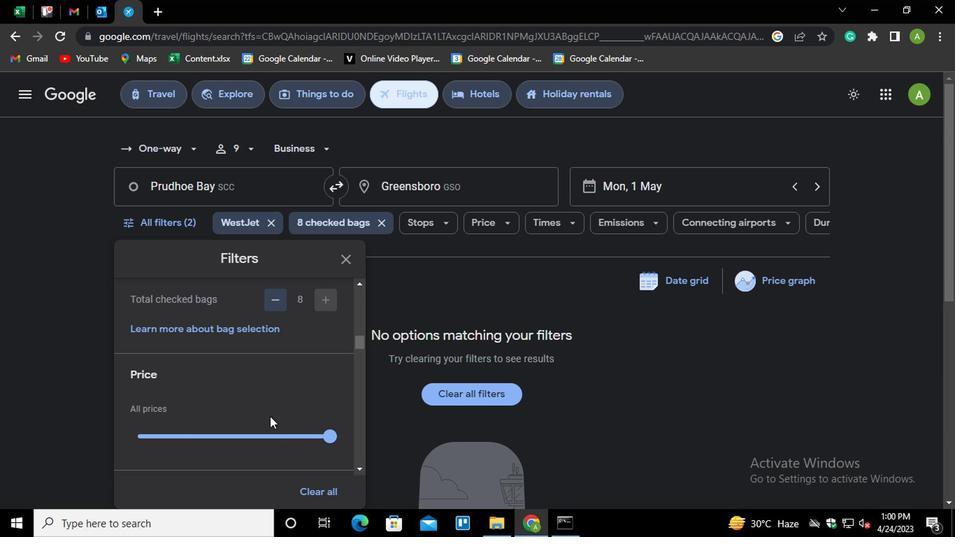 
Action: Mouse scrolled (270, 408) with delta (0, 0)
Screenshot: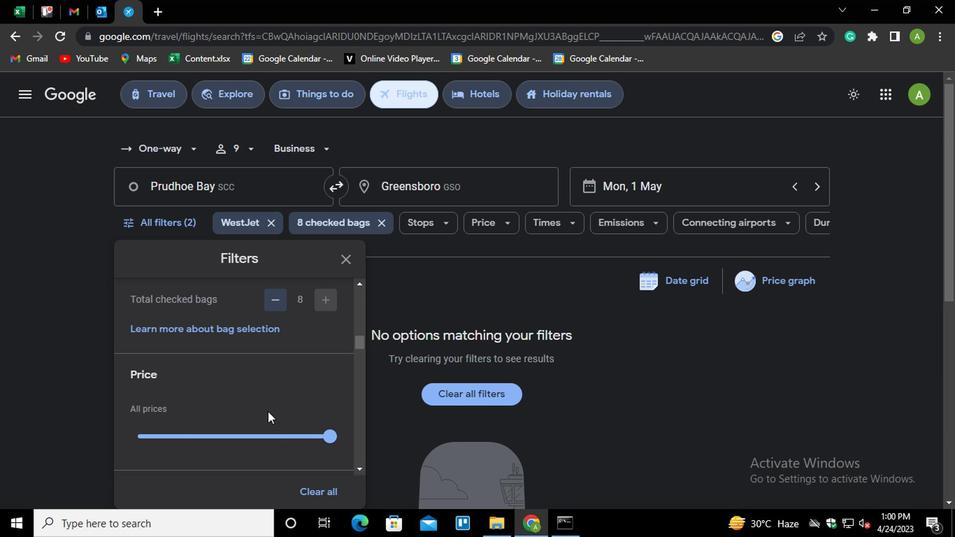 
Action: Mouse moved to (277, 402)
Screenshot: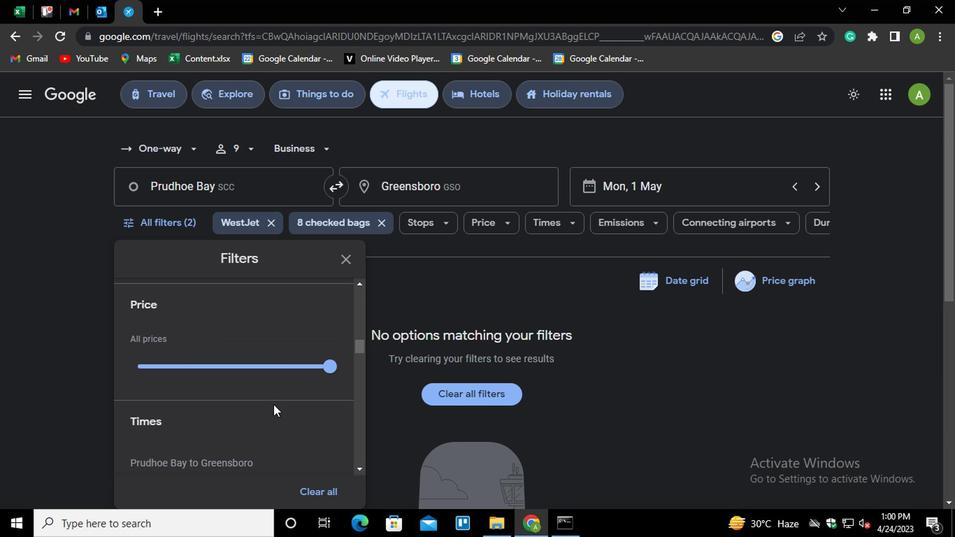 
Action: Mouse scrolled (277, 401) with delta (0, 0)
Screenshot: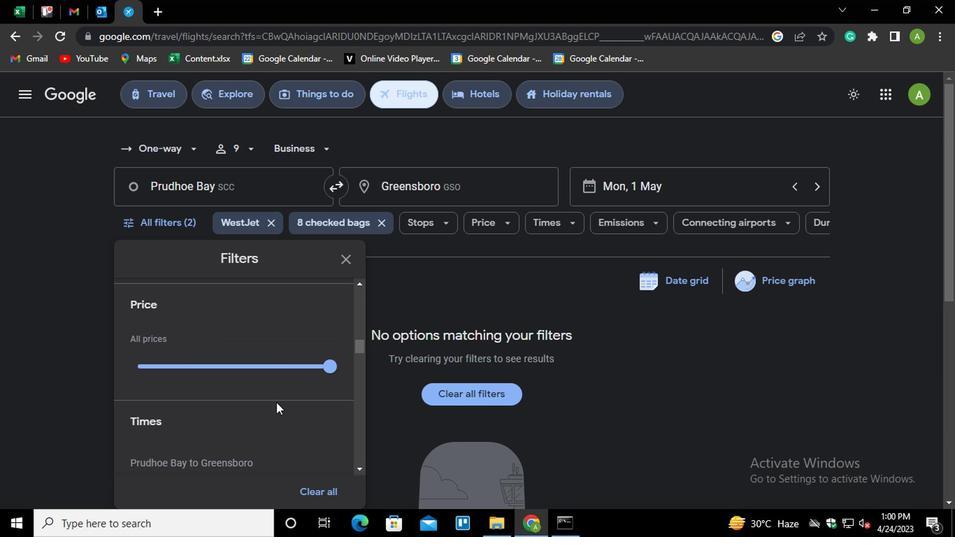 
Action: Mouse scrolled (277, 401) with delta (0, 0)
Screenshot: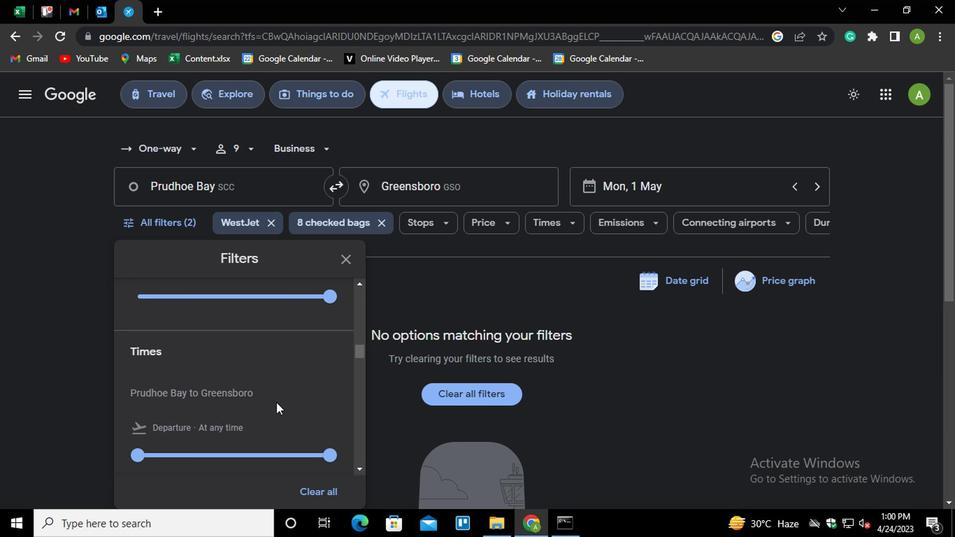 
Action: Mouse moved to (238, 383)
Screenshot: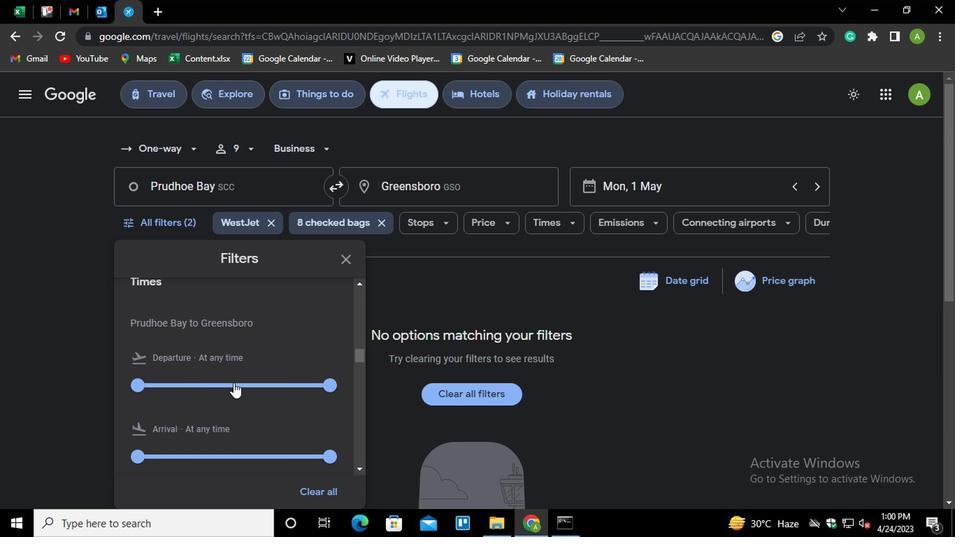 
Action: Mouse pressed left at (238, 383)
Screenshot: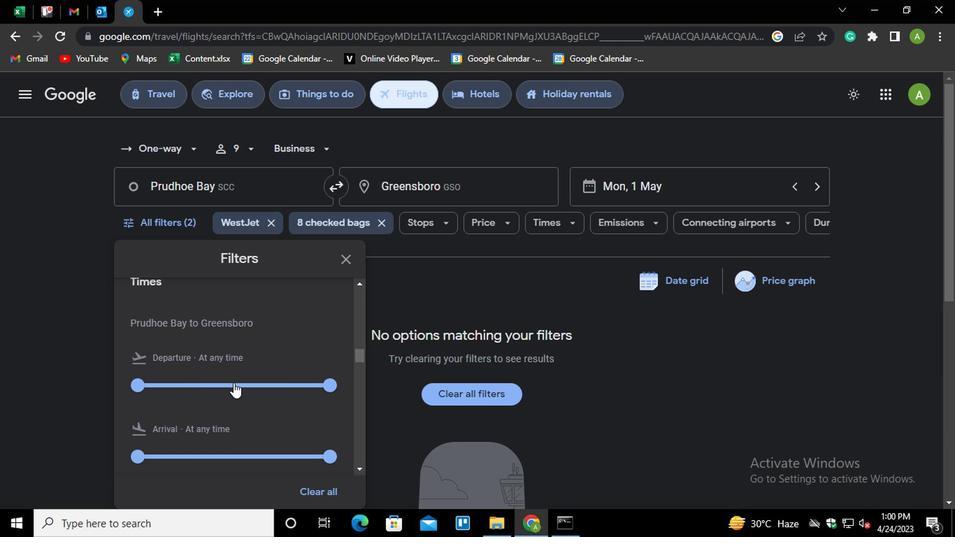 
Action: Mouse moved to (330, 383)
Screenshot: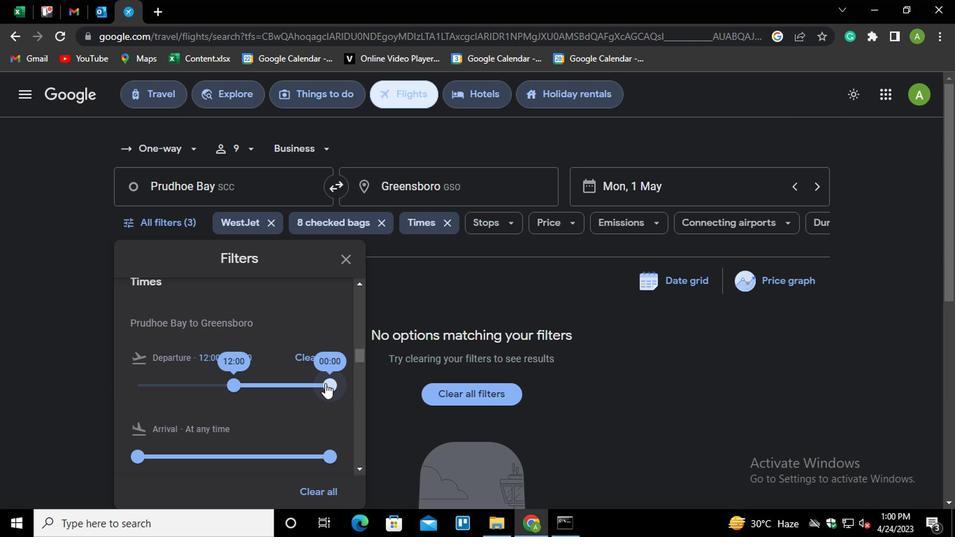
Action: Mouse pressed left at (330, 383)
Screenshot: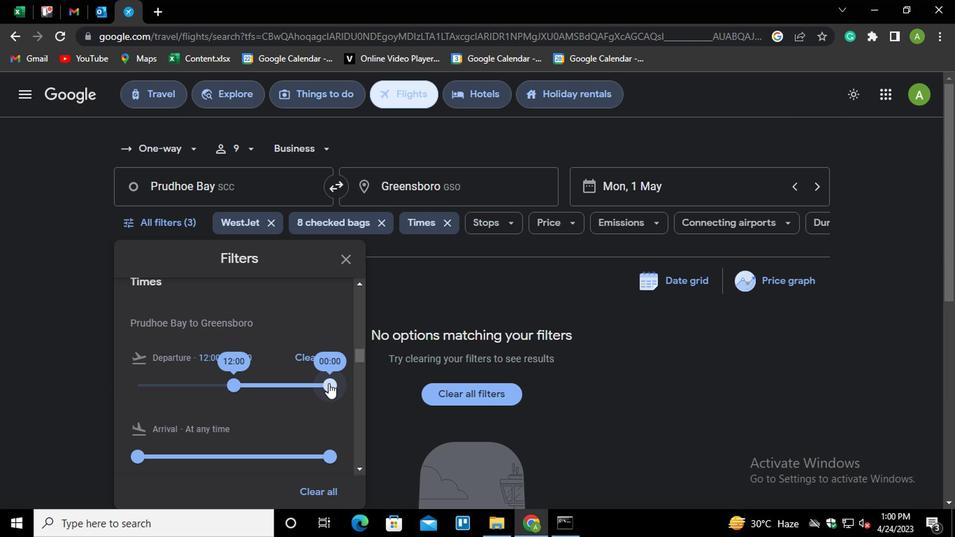 
Action: Mouse moved to (557, 364)
Screenshot: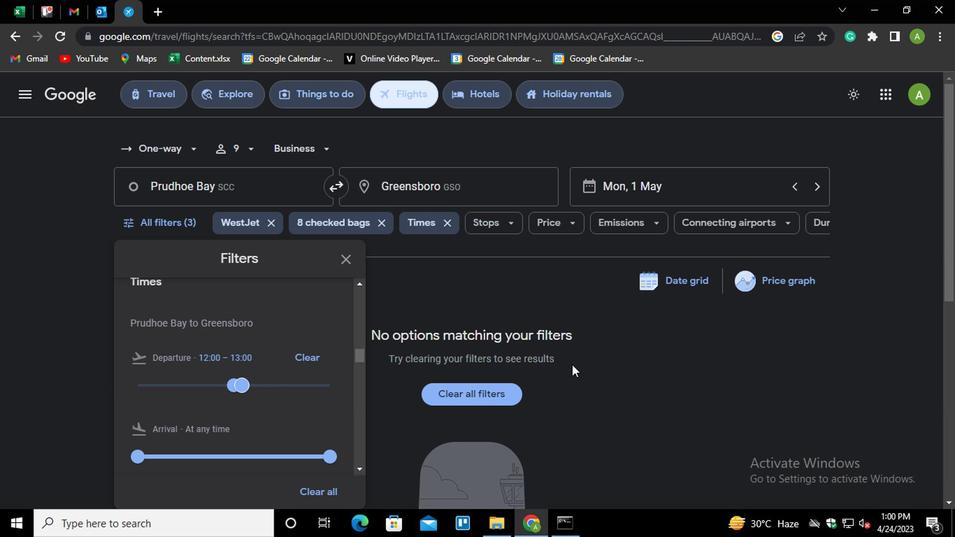 
Action: Mouse pressed left at (557, 364)
Screenshot: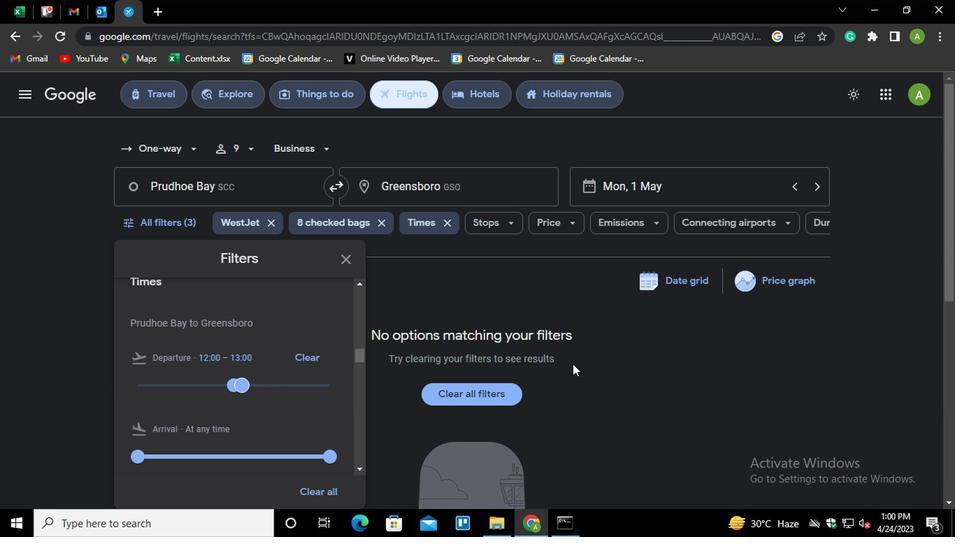 
